 Task: For heading Calibri with Bold.  font size for heading24,  'Change the font style of data to'Bell MT.  and font size to 16,  Change the alignment of both headline & data to Align middle & Align Center.  In the sheet  Attendance Summary
Action: Mouse moved to (69, 191)
Screenshot: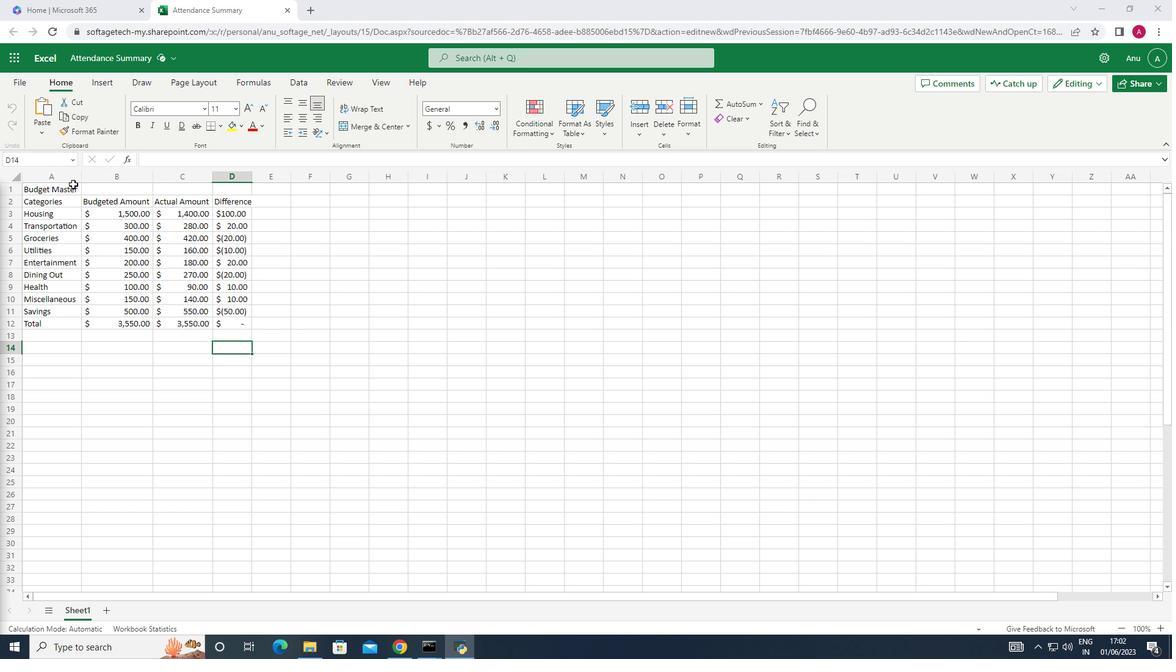 
Action: Mouse pressed left at (69, 191)
Screenshot: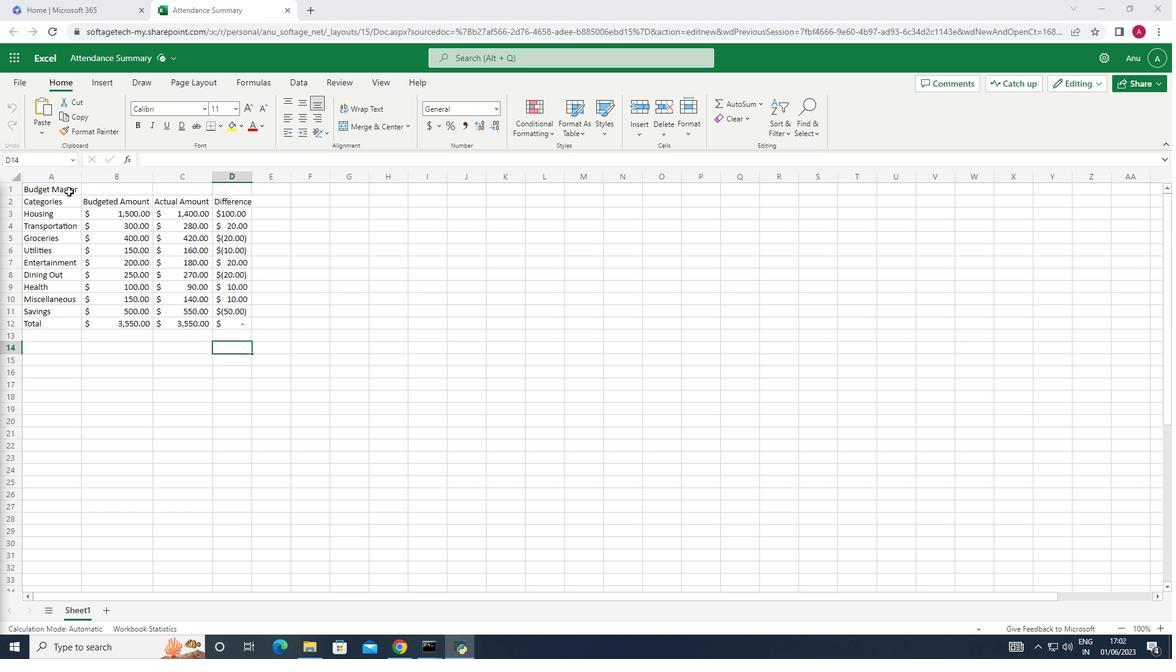 
Action: Mouse moved to (202, 111)
Screenshot: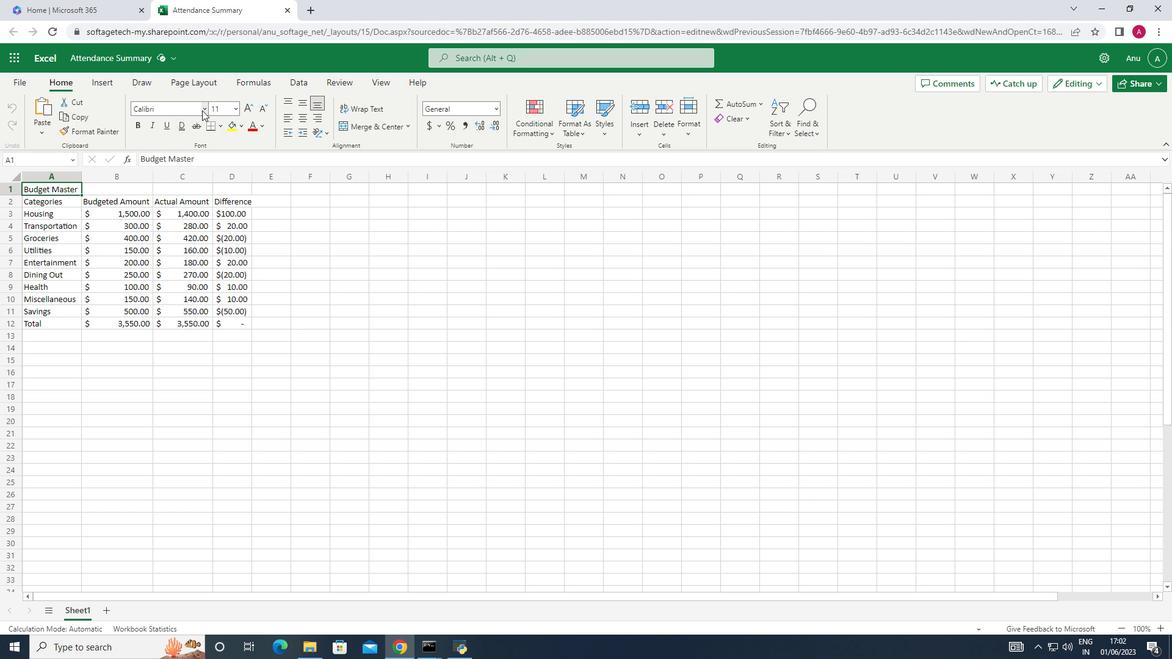 
Action: Mouse pressed left at (202, 111)
Screenshot: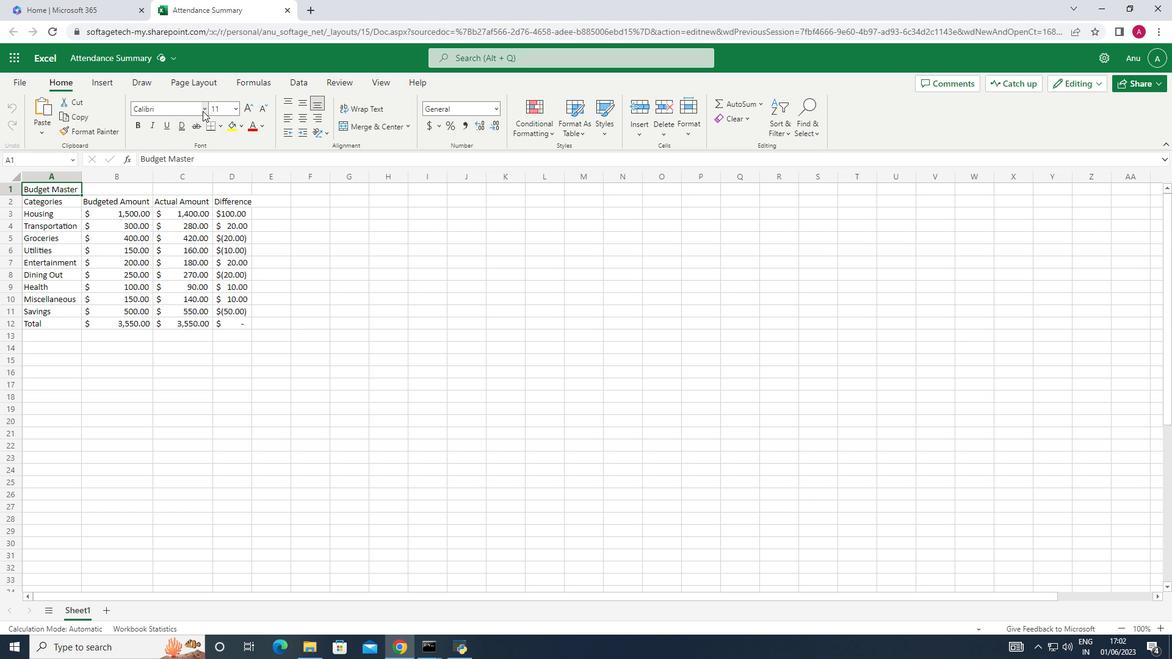 
Action: Mouse moved to (163, 226)
Screenshot: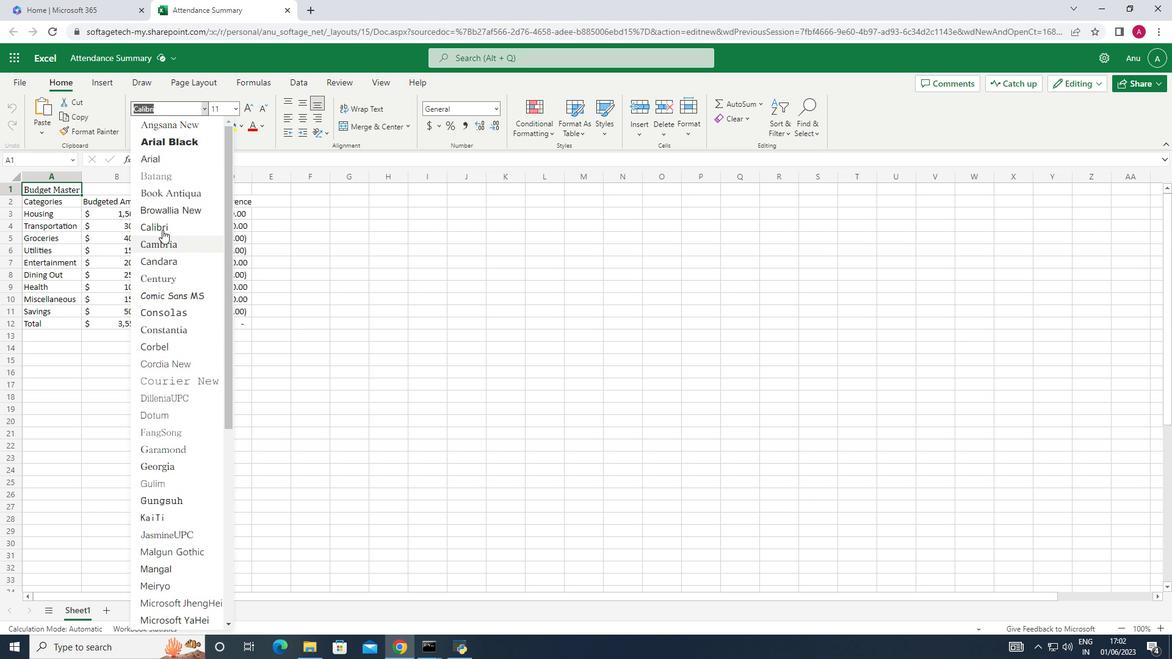 
Action: Mouse pressed left at (163, 226)
Screenshot: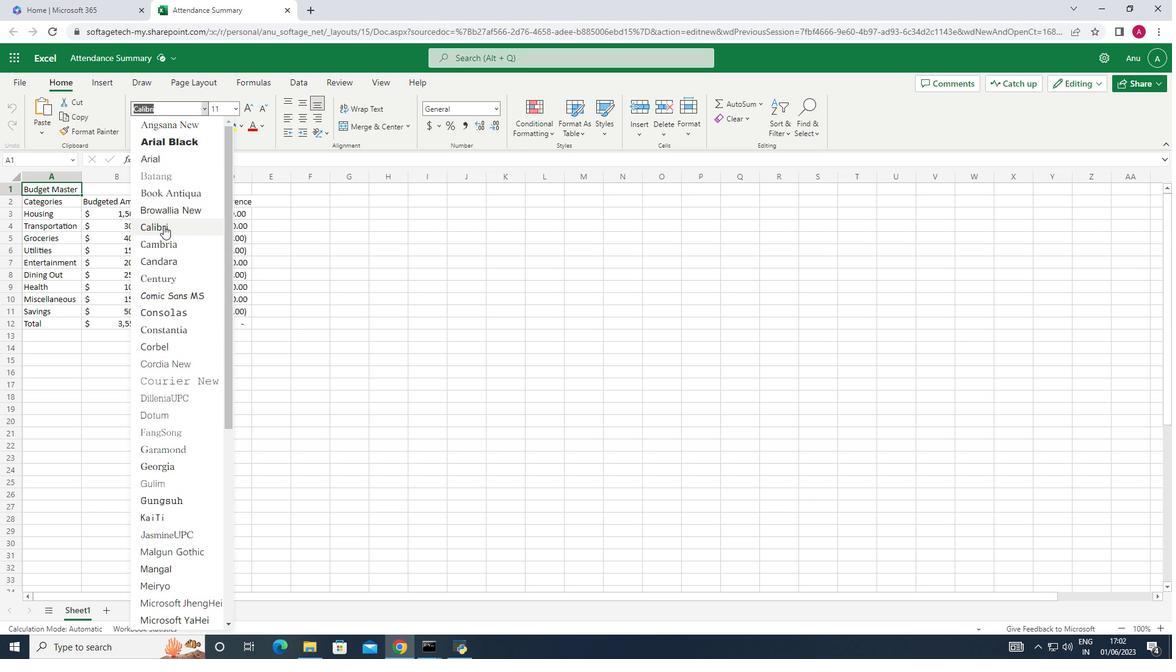 
Action: Mouse moved to (136, 127)
Screenshot: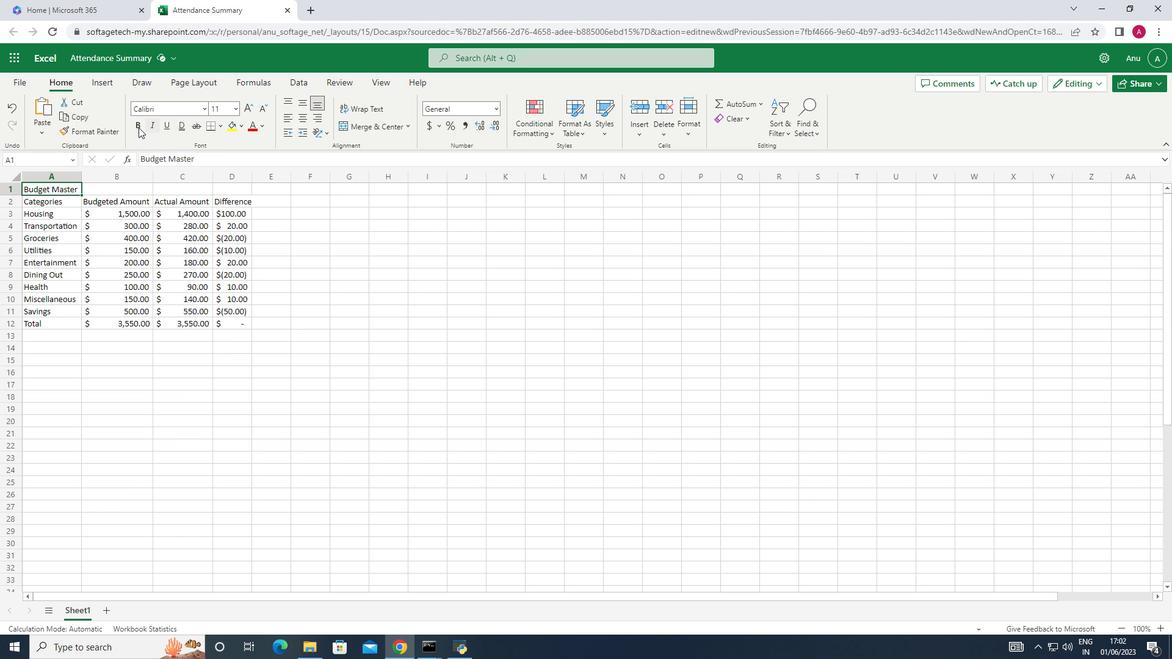 
Action: Mouse pressed left at (136, 127)
Screenshot: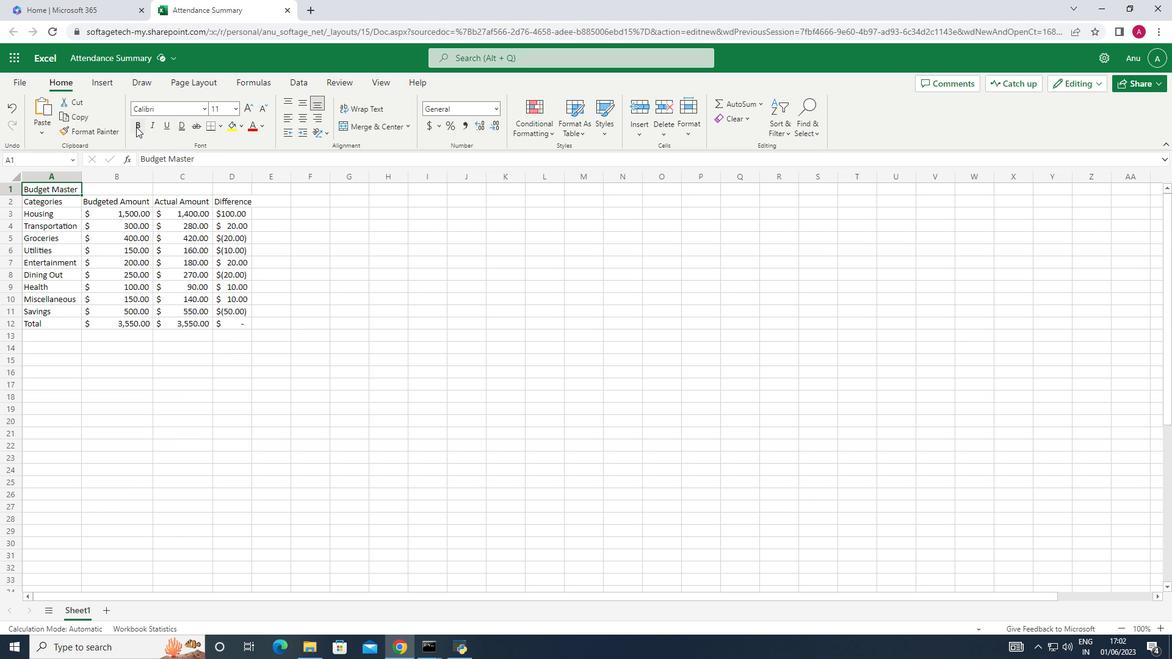 
Action: Mouse moved to (232, 107)
Screenshot: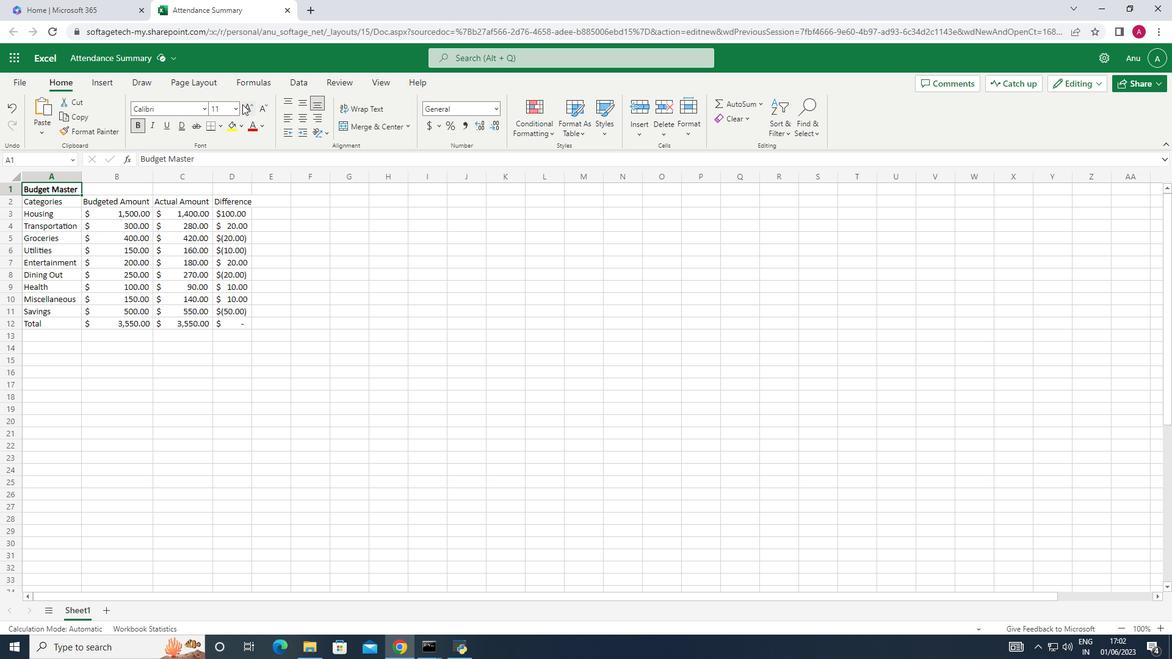 
Action: Mouse pressed left at (232, 107)
Screenshot: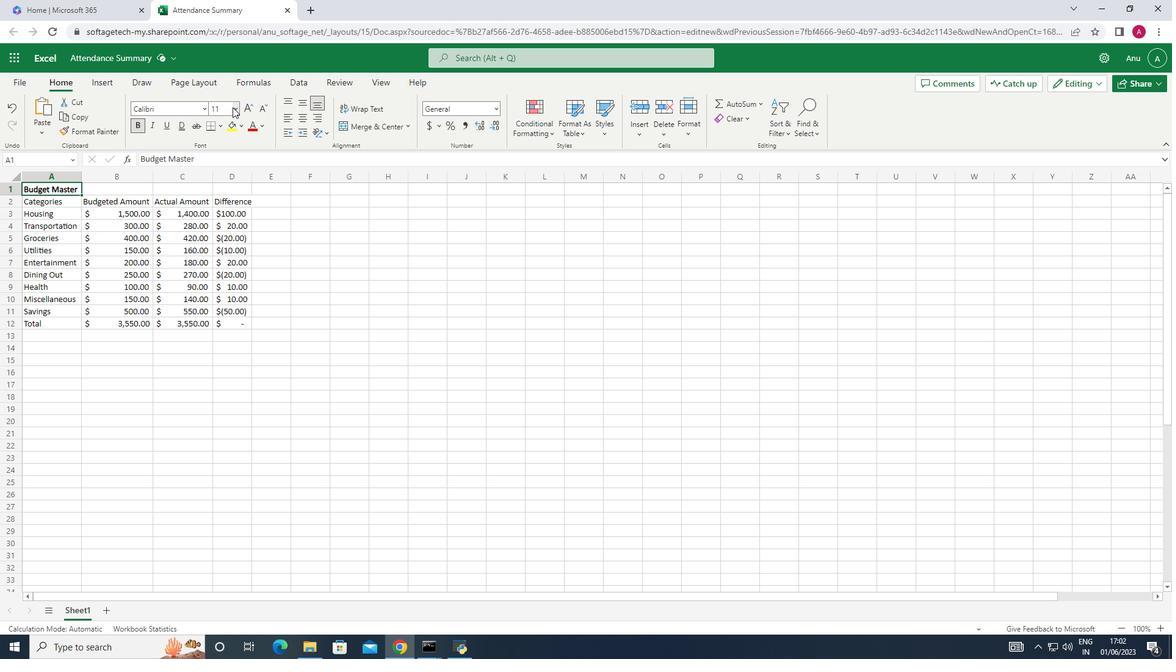 
Action: Mouse moved to (225, 282)
Screenshot: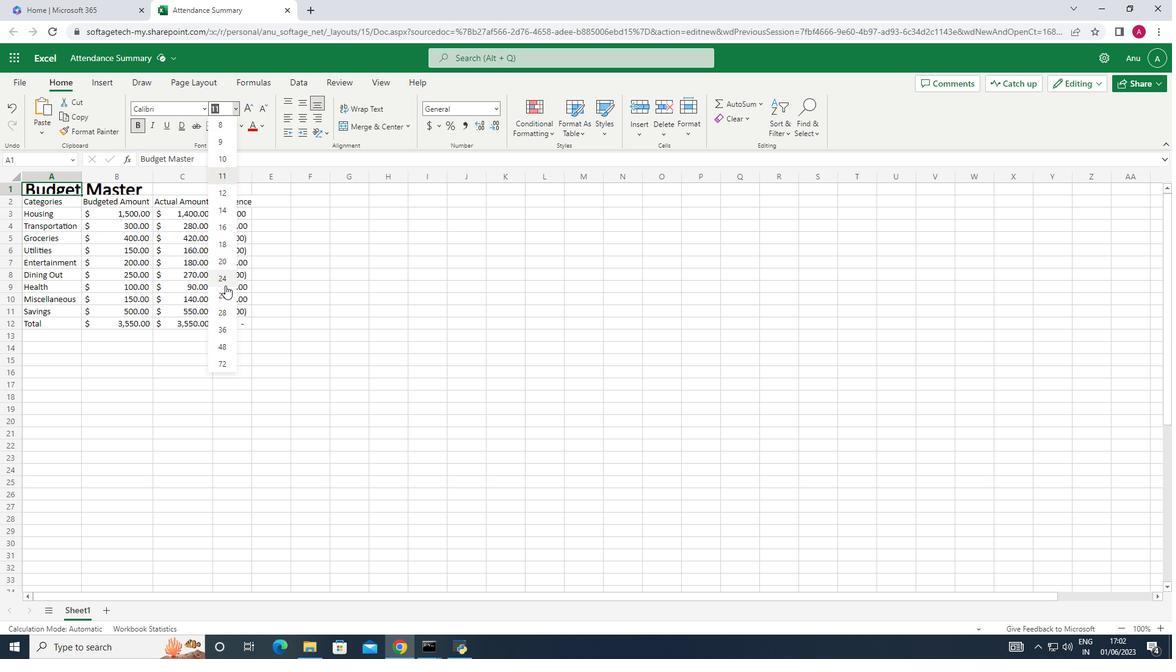 
Action: Mouse pressed left at (225, 282)
Screenshot: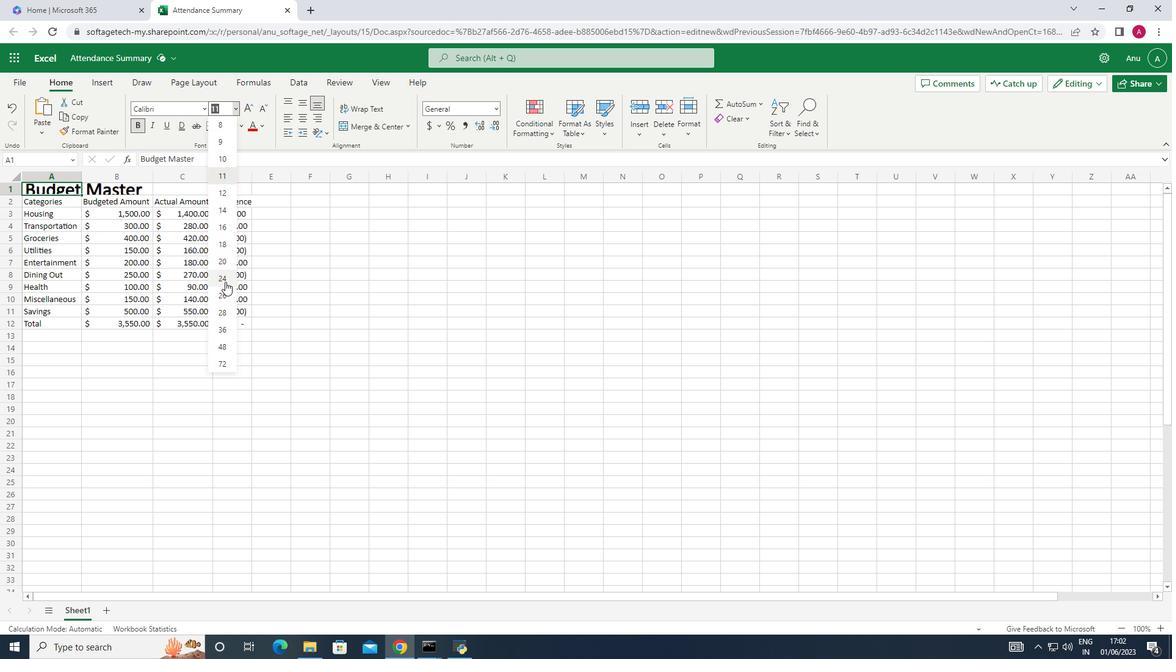 
Action: Mouse moved to (58, 217)
Screenshot: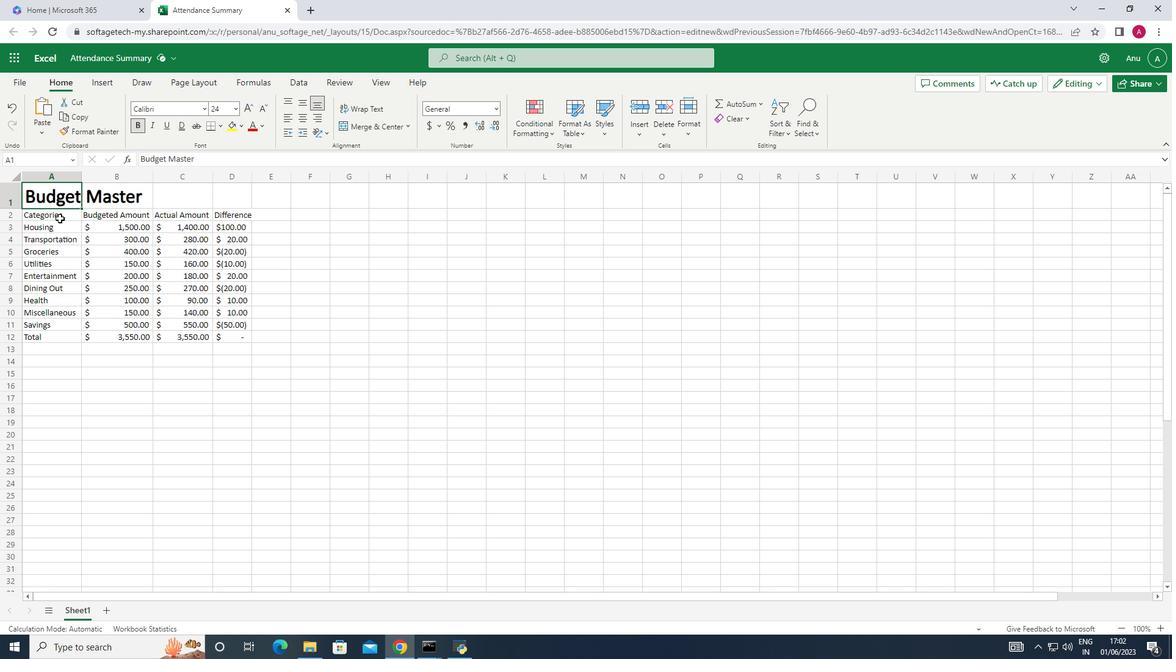 
Action: Mouse pressed left at (58, 217)
Screenshot: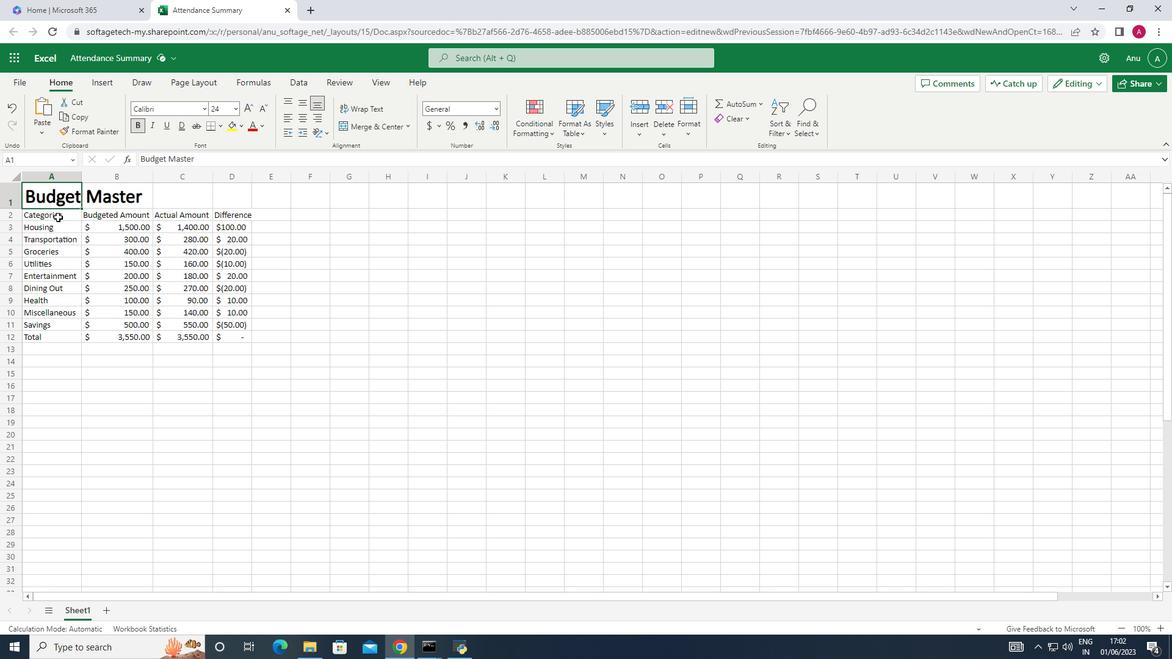 
Action: Mouse moved to (222, 334)
Screenshot: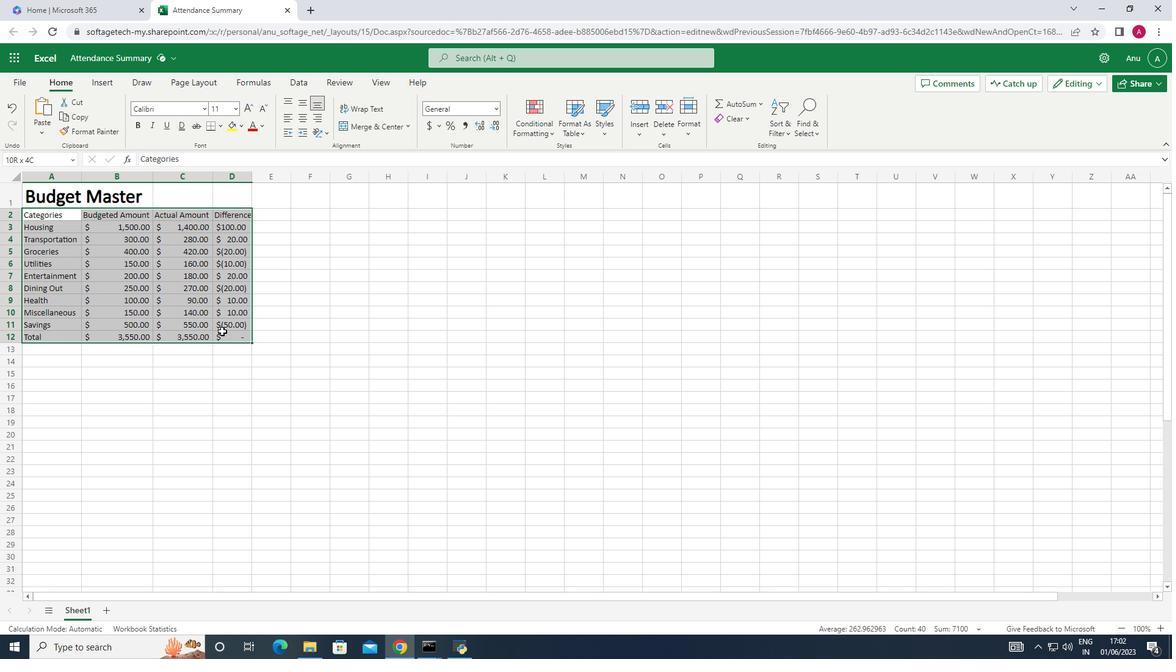 
Action: Key pressed <Key.shift>Be<Key.shift>Z<Key.backspace><Key.backspace><Key.backspace>ctrl+Zctrl+Zctrl+Z
Screenshot: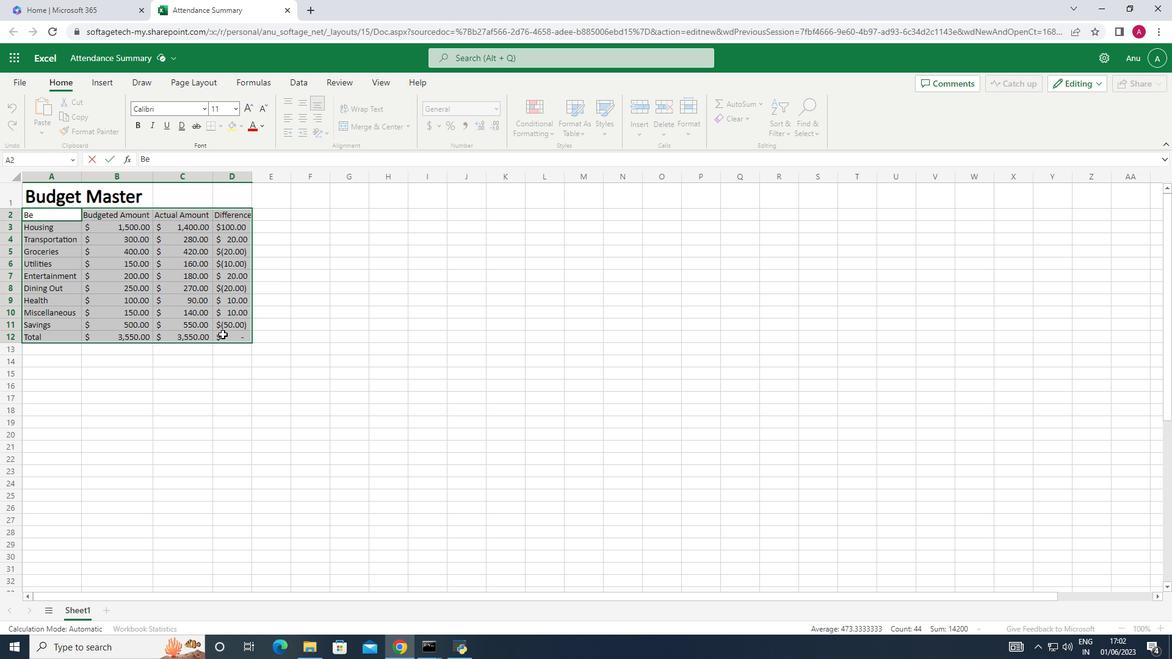 
Action: Mouse moved to (307, 312)
Screenshot: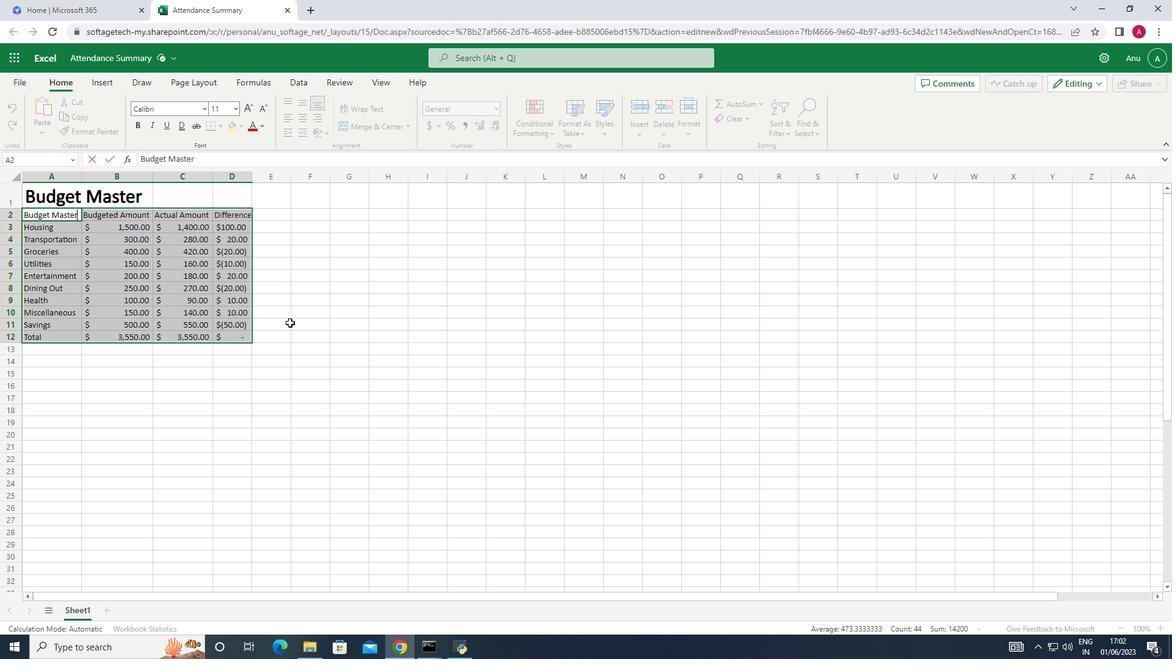 
Action: Mouse pressed left at (307, 312)
Screenshot: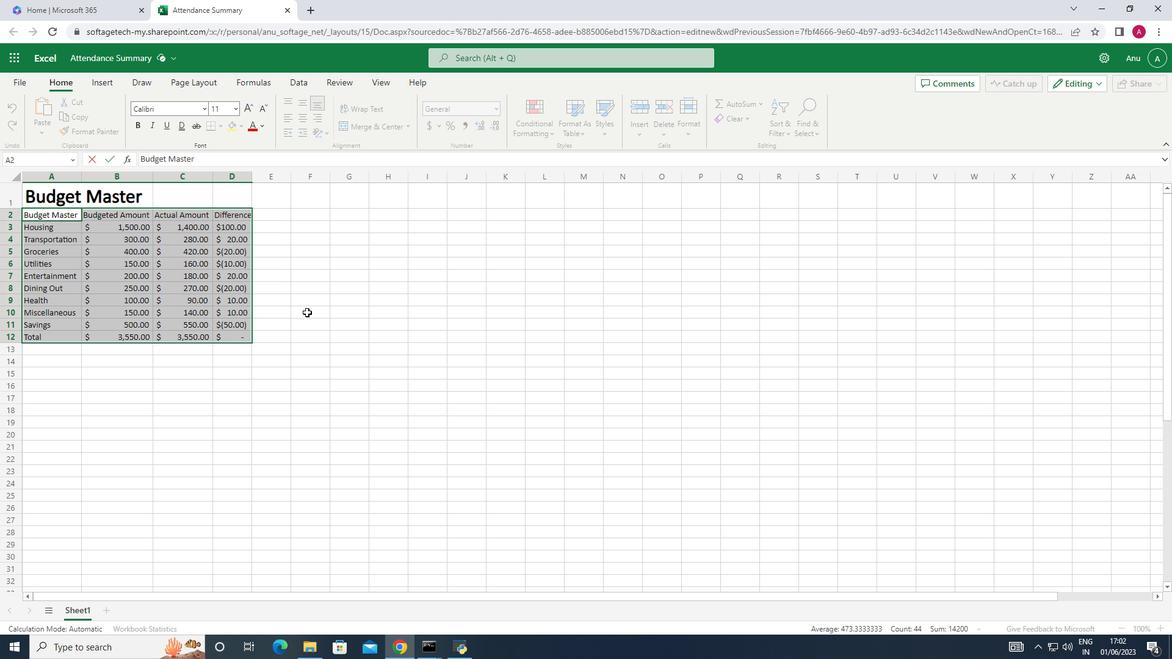 
Action: Mouse moved to (39, 217)
Screenshot: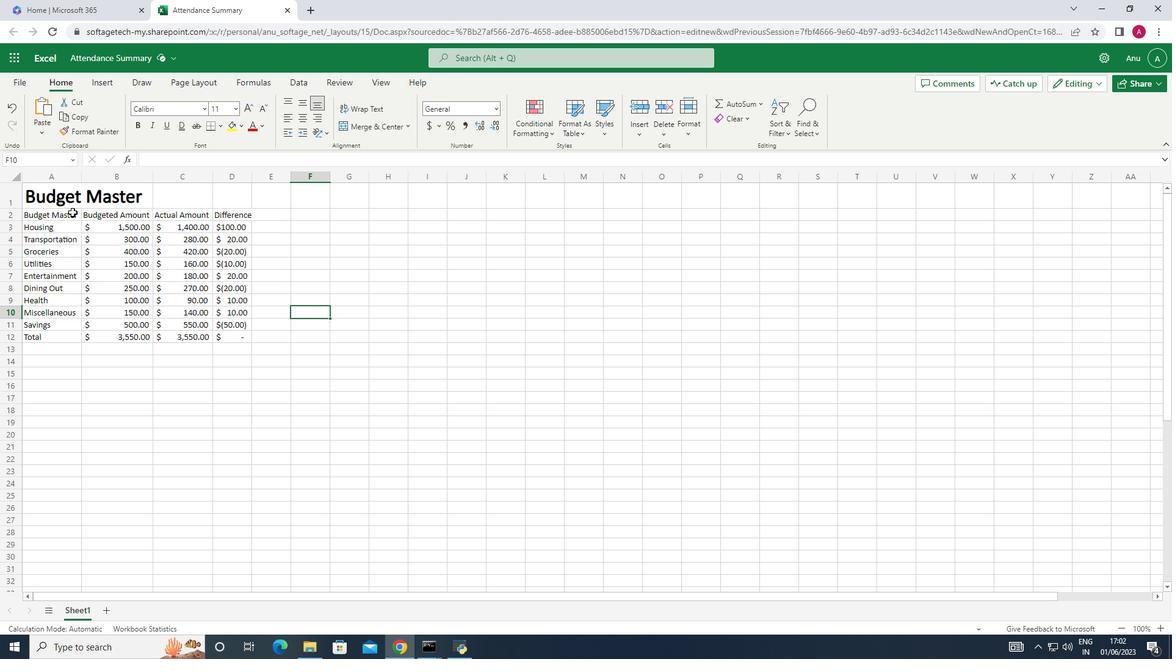 
Action: Mouse pressed left at (39, 217)
Screenshot: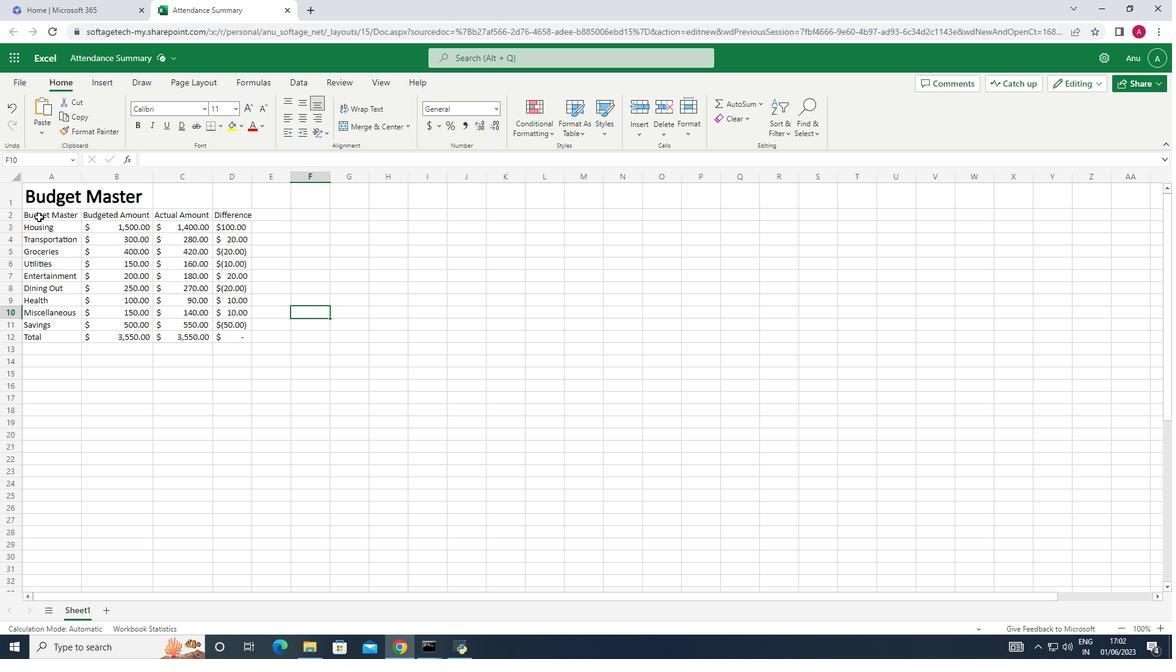 
Action: Mouse moved to (204, 110)
Screenshot: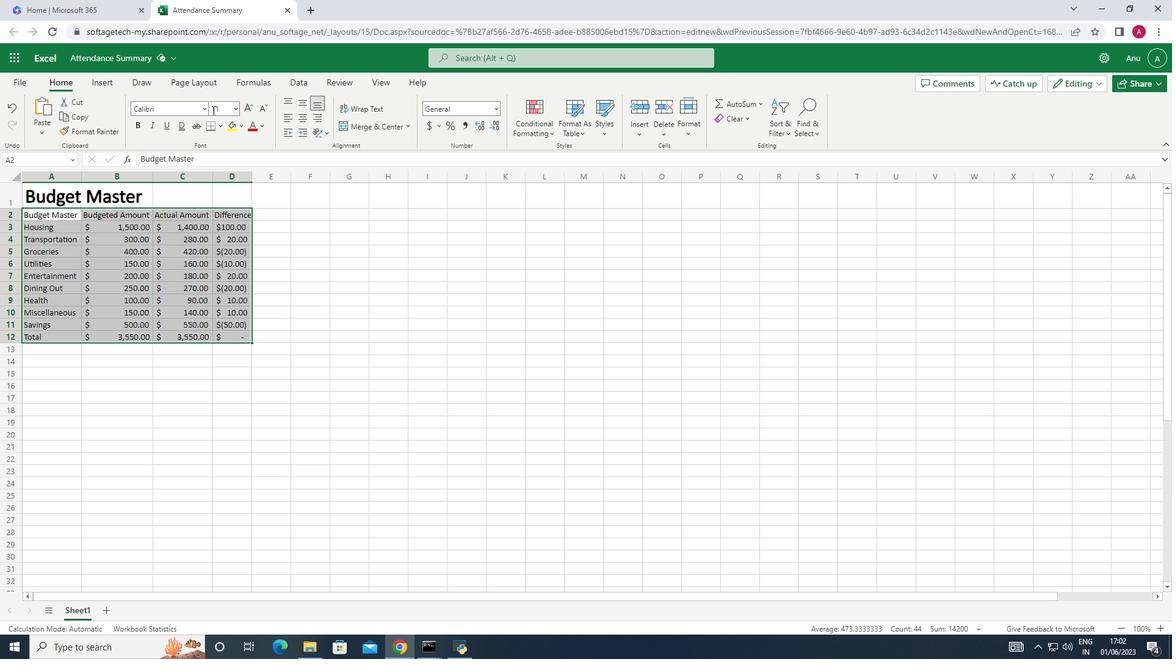 
Action: Mouse pressed left at (204, 110)
Screenshot: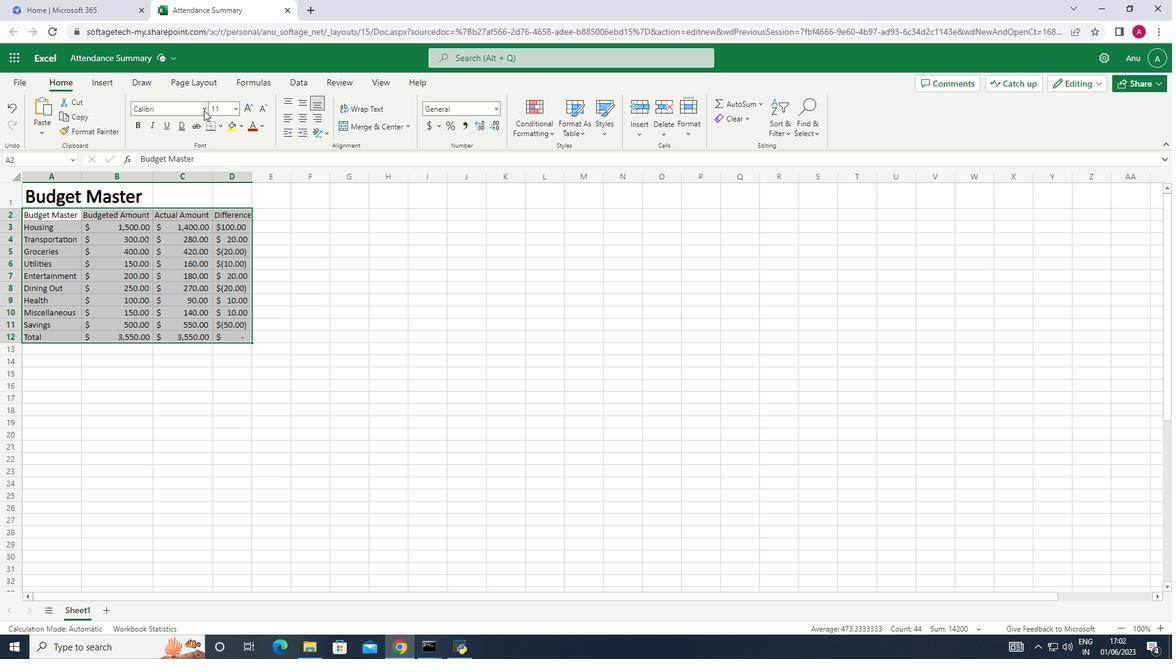 
Action: Mouse moved to (194, 105)
Screenshot: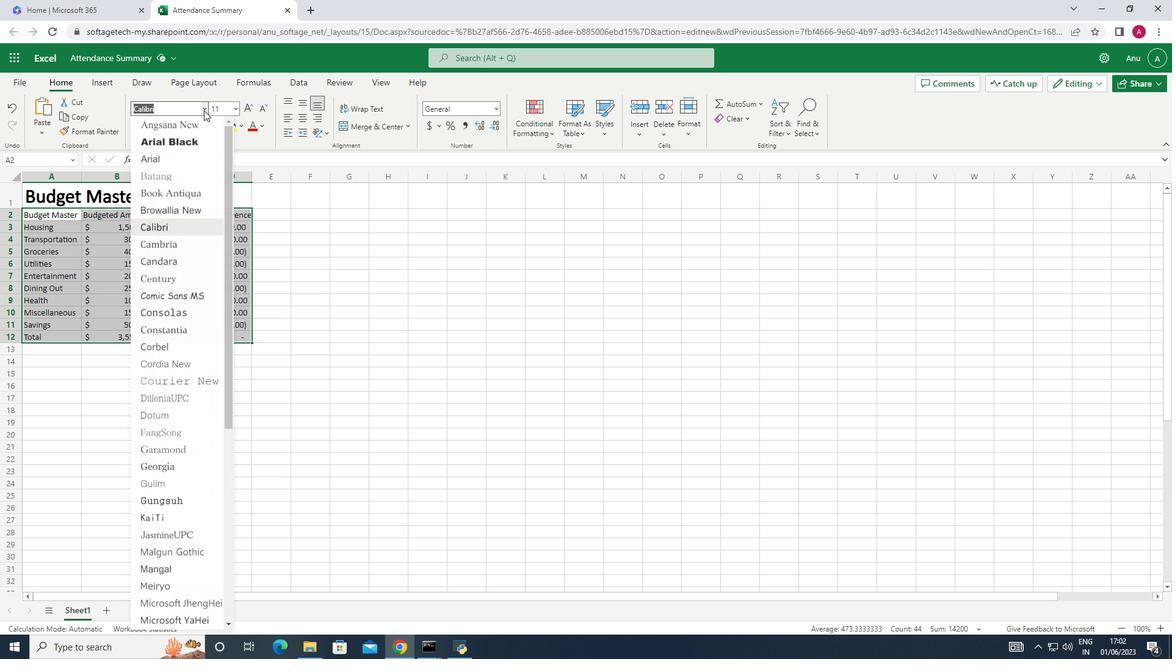 
Action: Key pressed <Key.shift>Bell<Key.space><Key.shift>MT<Key.enter>
Screenshot: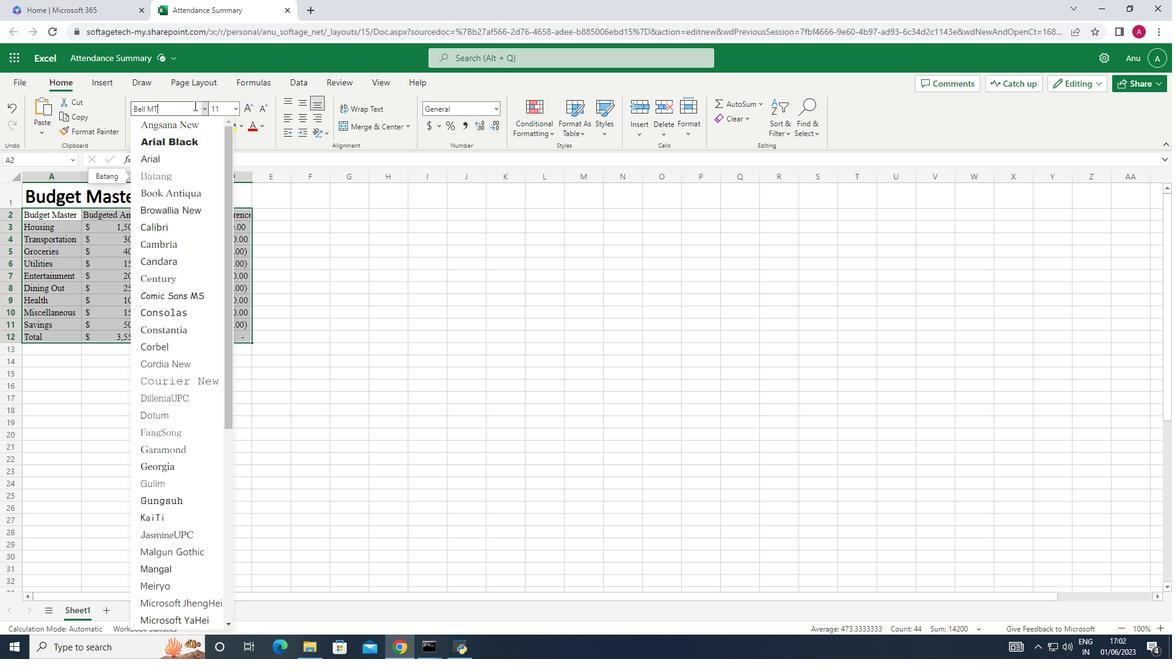 
Action: Mouse moved to (238, 109)
Screenshot: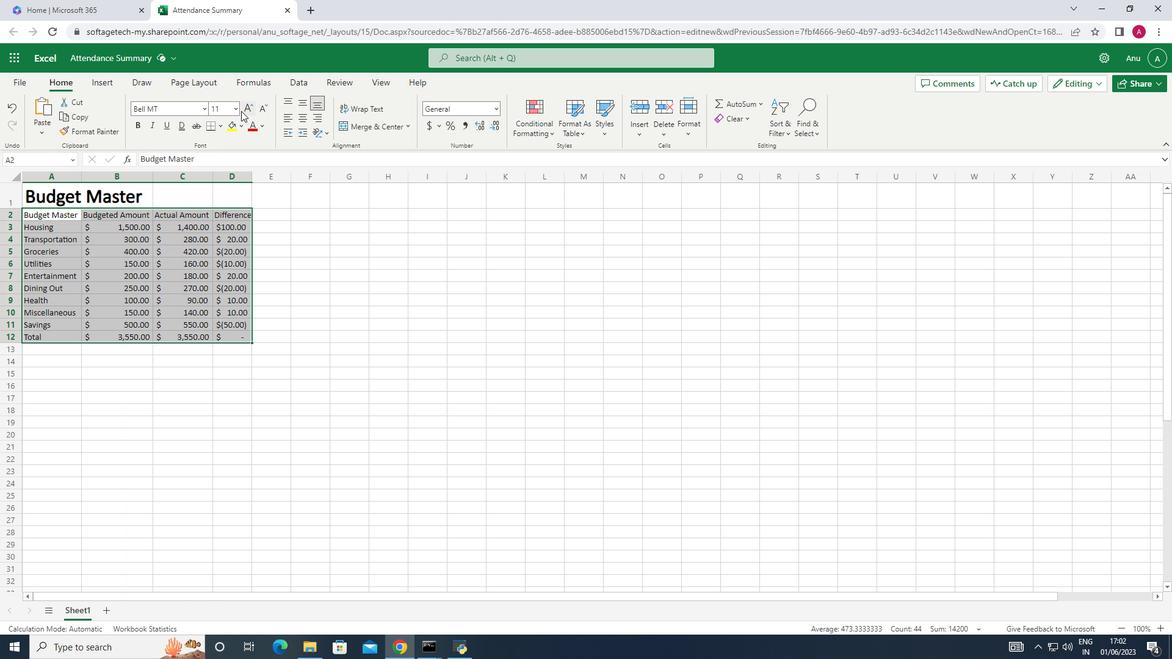 
Action: Mouse pressed left at (238, 109)
Screenshot: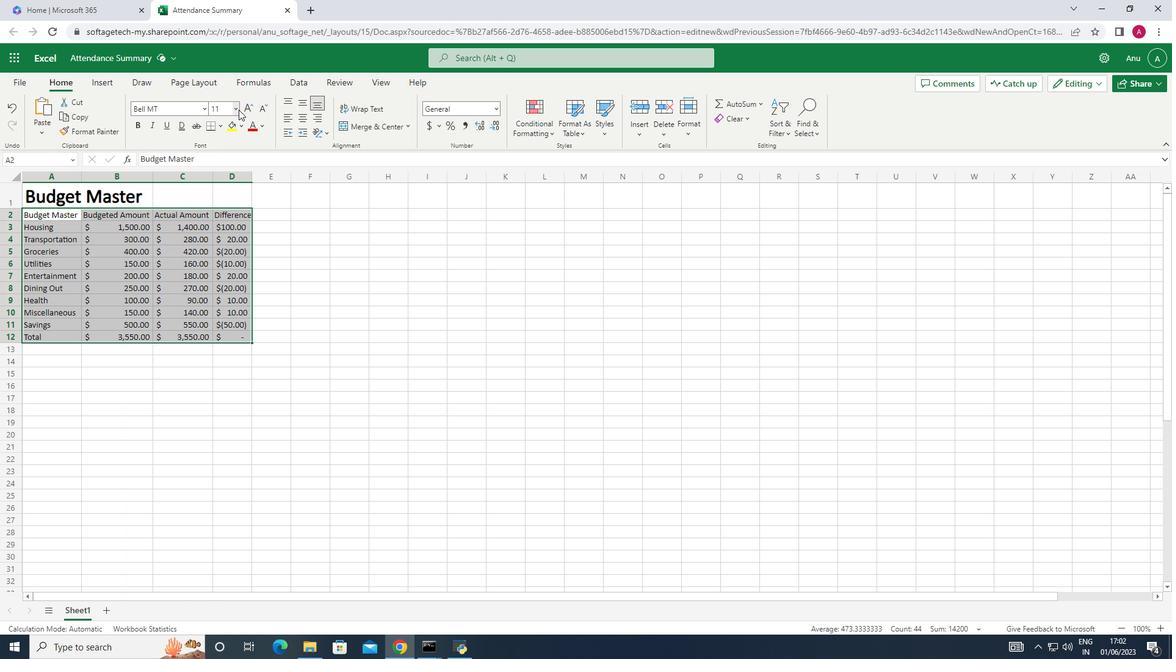 
Action: Mouse moved to (231, 228)
Screenshot: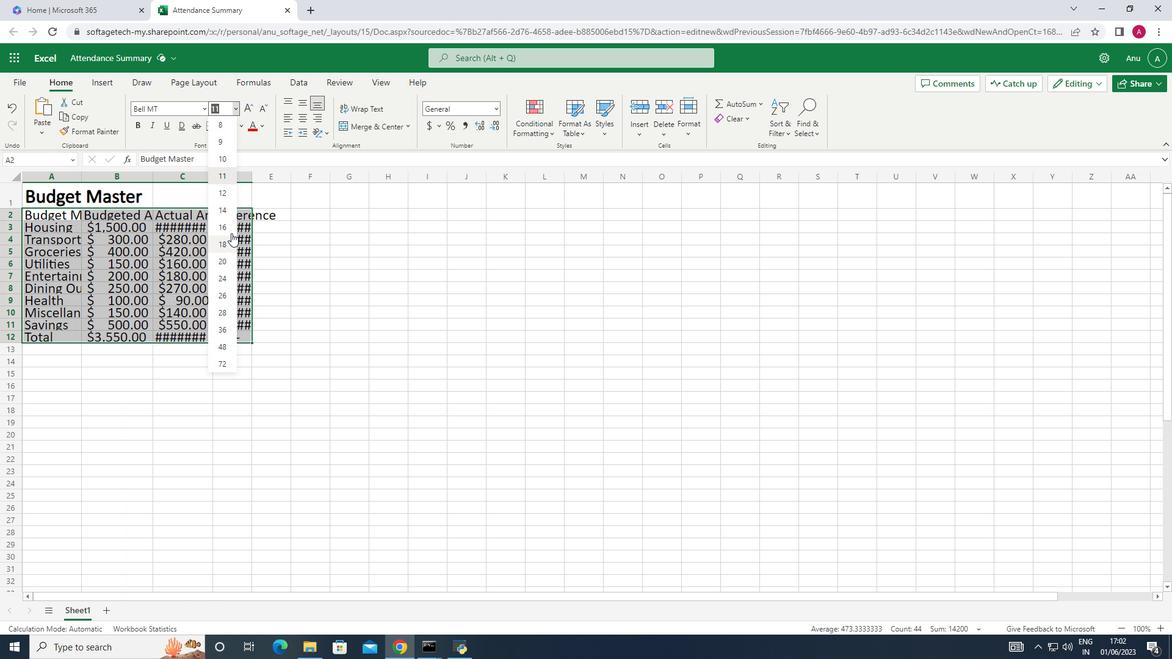 
Action: Mouse pressed left at (231, 228)
Screenshot: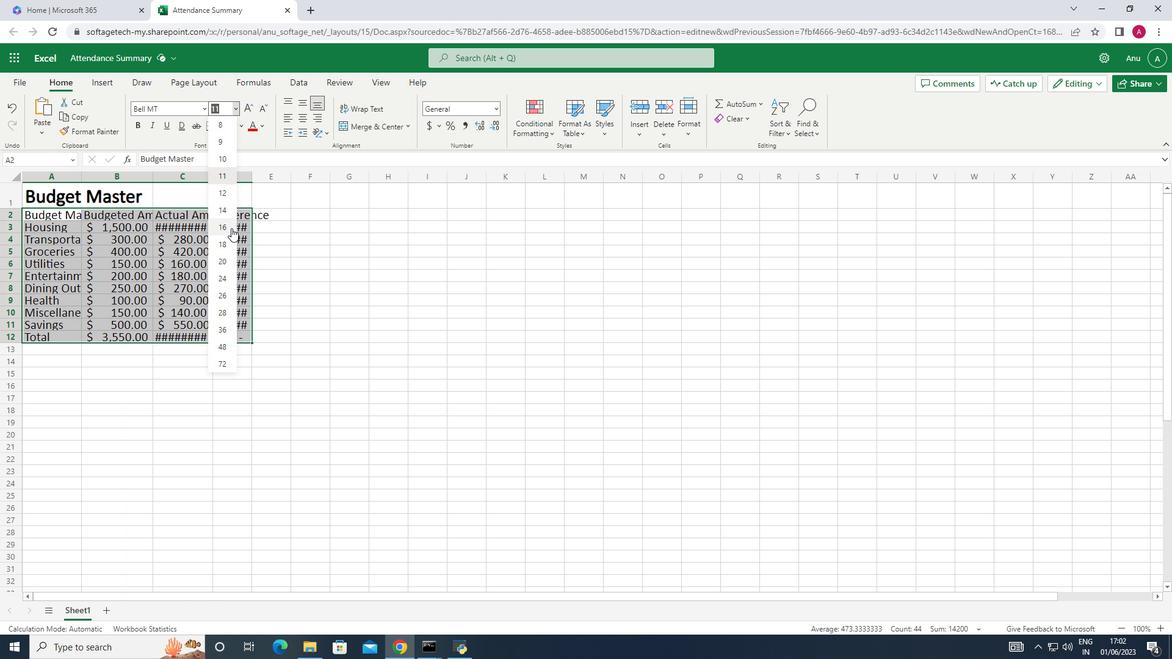 
Action: Mouse moved to (301, 115)
Screenshot: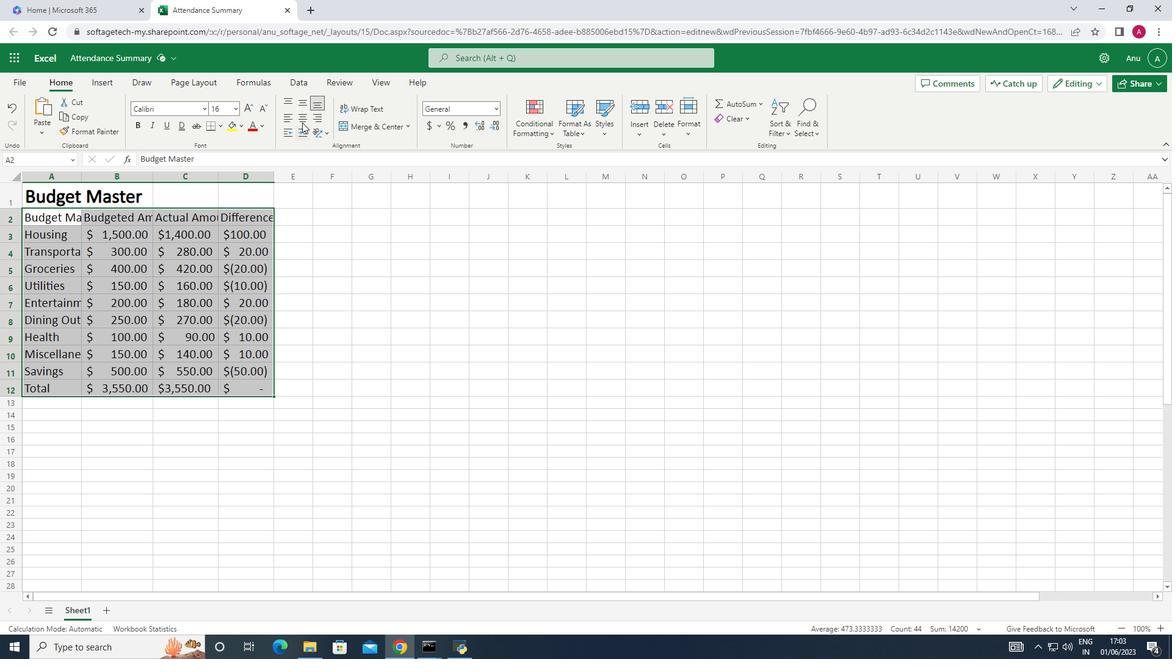 
Action: Mouse pressed left at (301, 115)
Screenshot: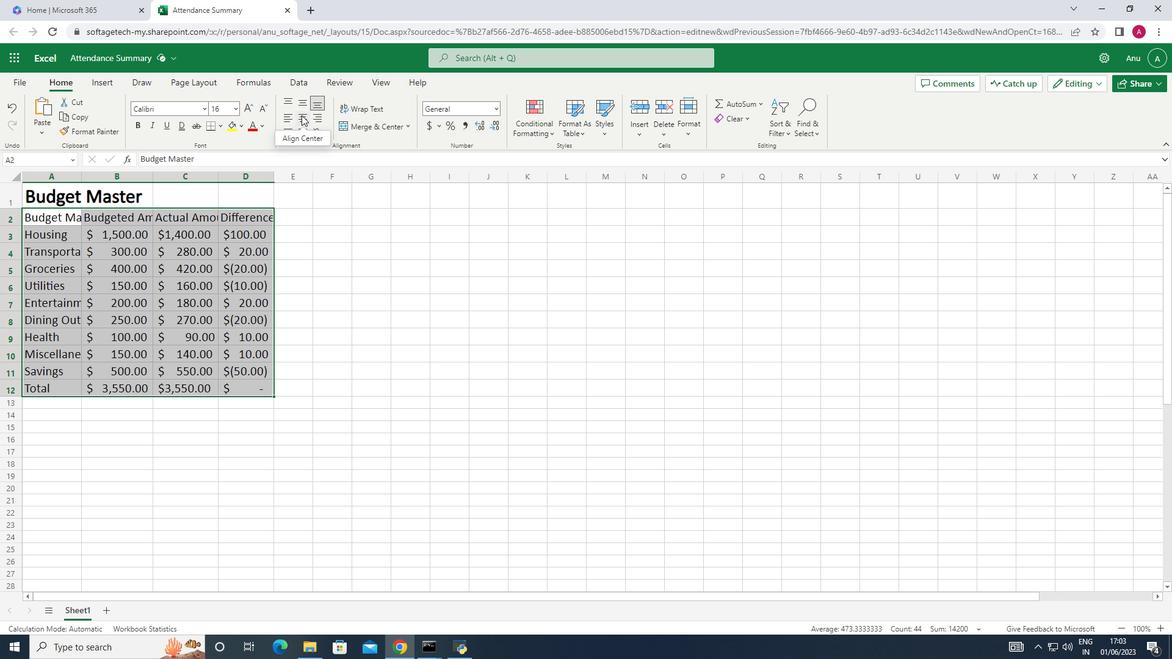 
Action: Mouse moved to (301, 106)
Screenshot: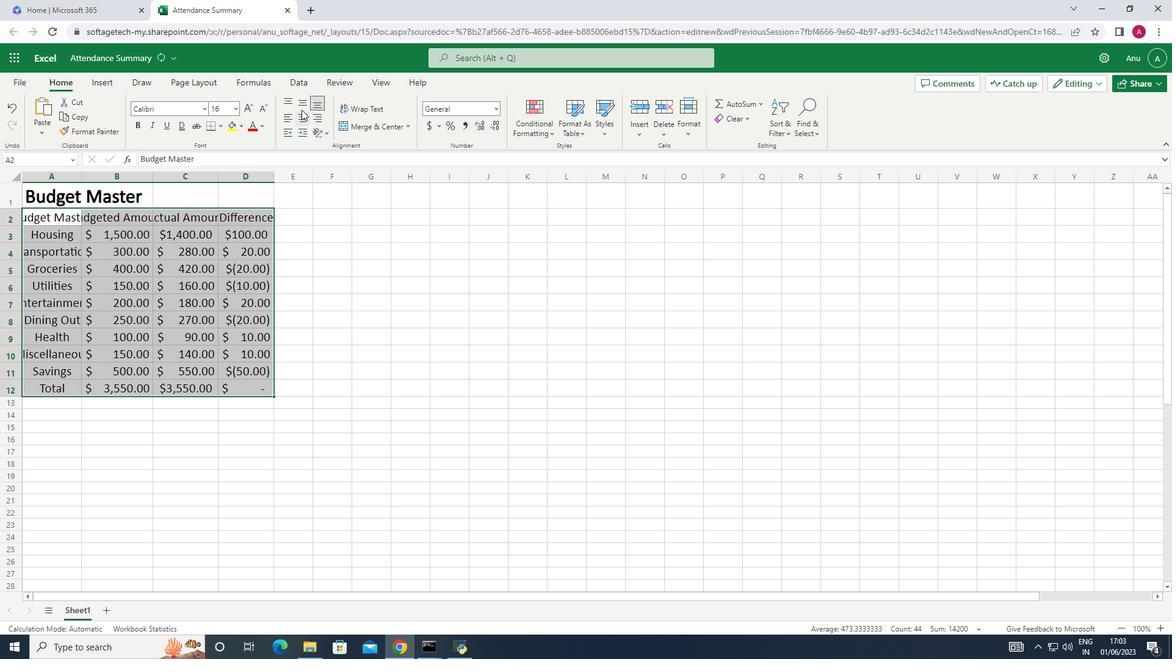 
Action: Mouse pressed left at (301, 106)
Screenshot: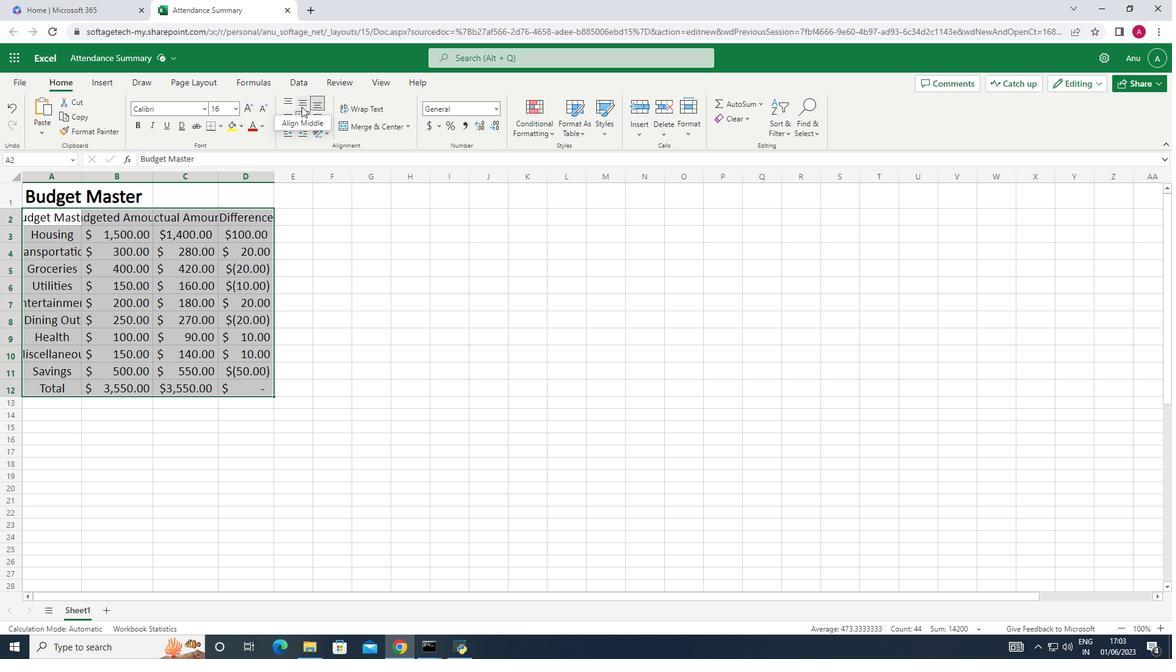 
Action: Mouse moved to (303, 102)
Screenshot: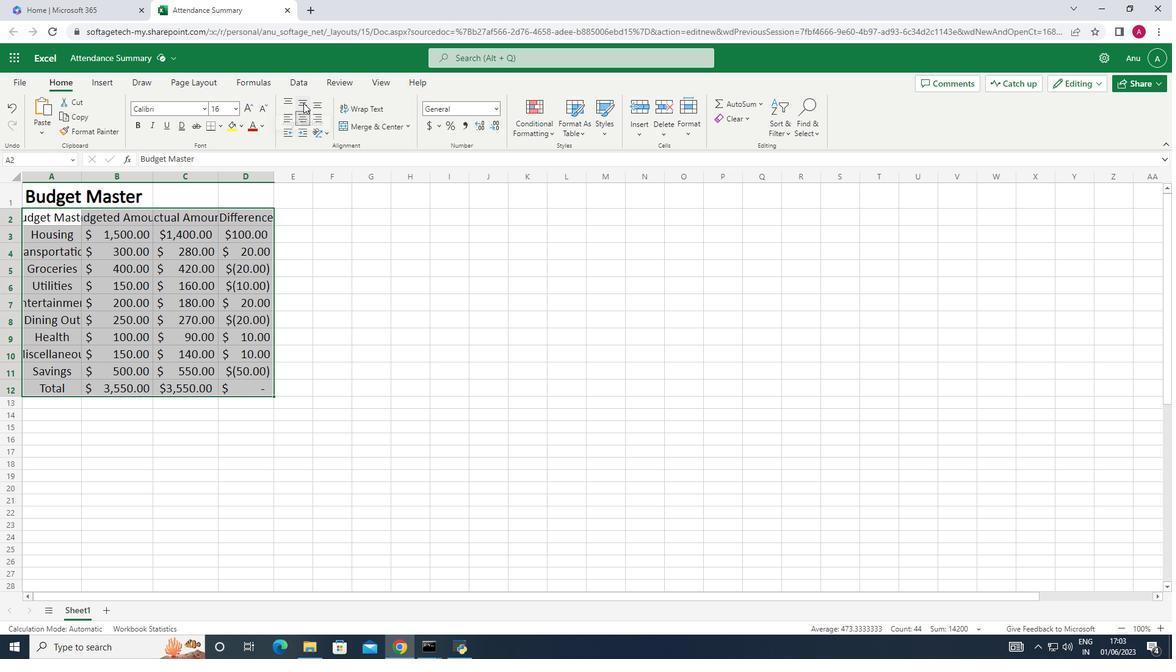 
Action: Mouse pressed left at (303, 102)
Screenshot: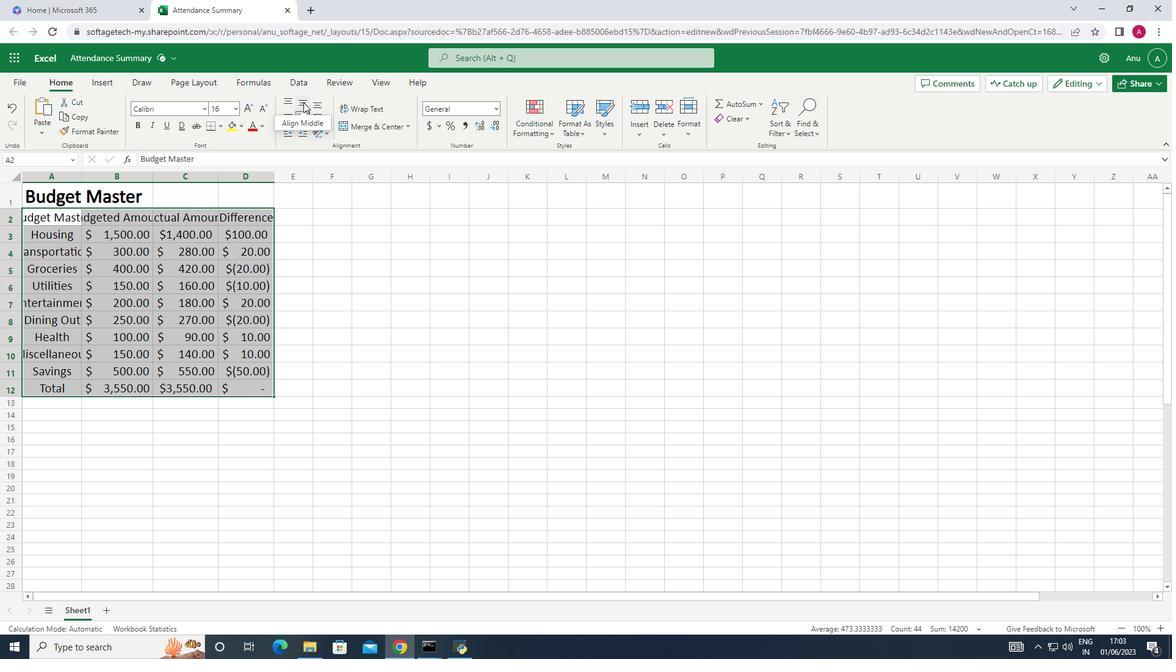 
Action: Mouse moved to (38, 217)
Screenshot: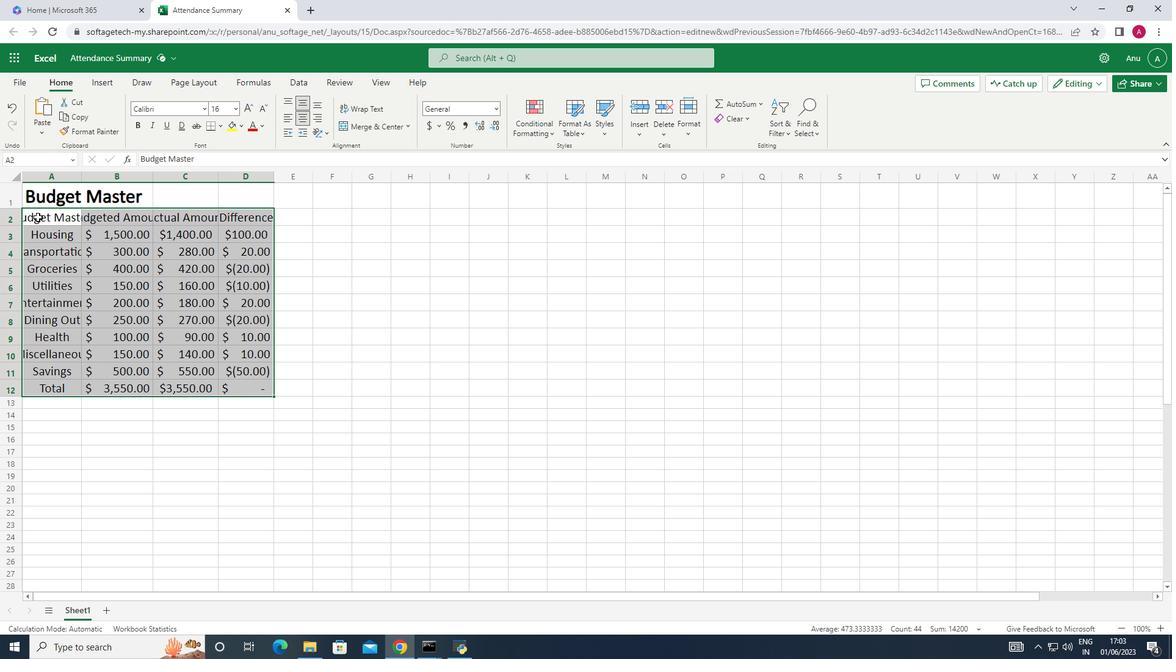 
Action: Mouse pressed left at (38, 217)
Screenshot: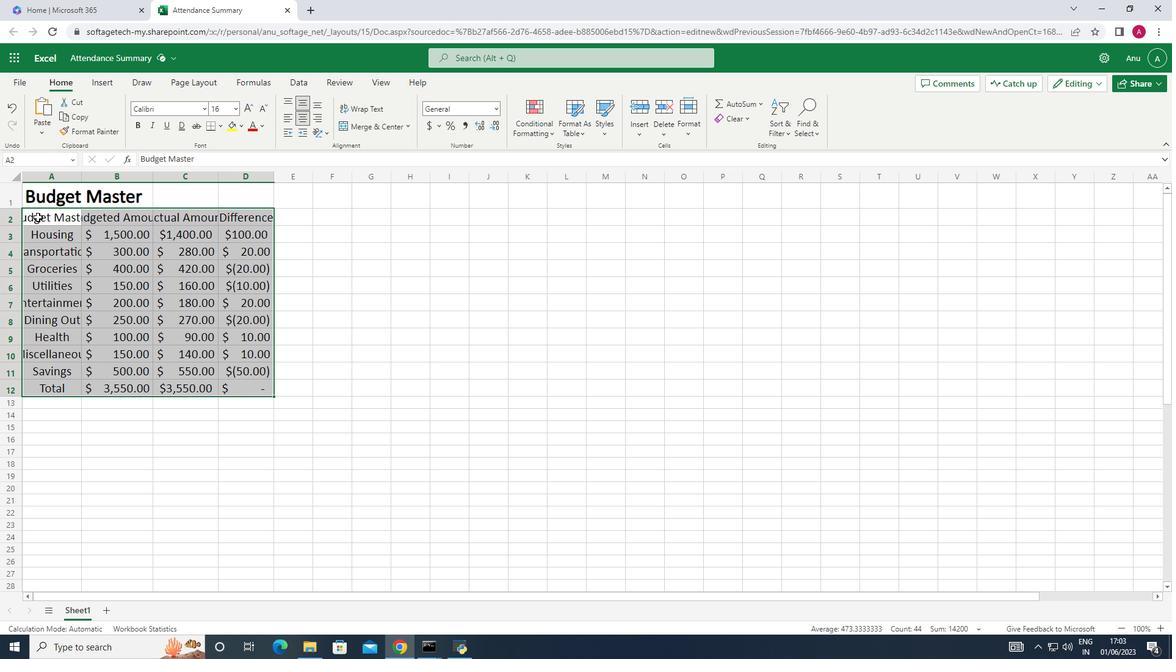 
Action: Mouse moved to (299, 116)
Screenshot: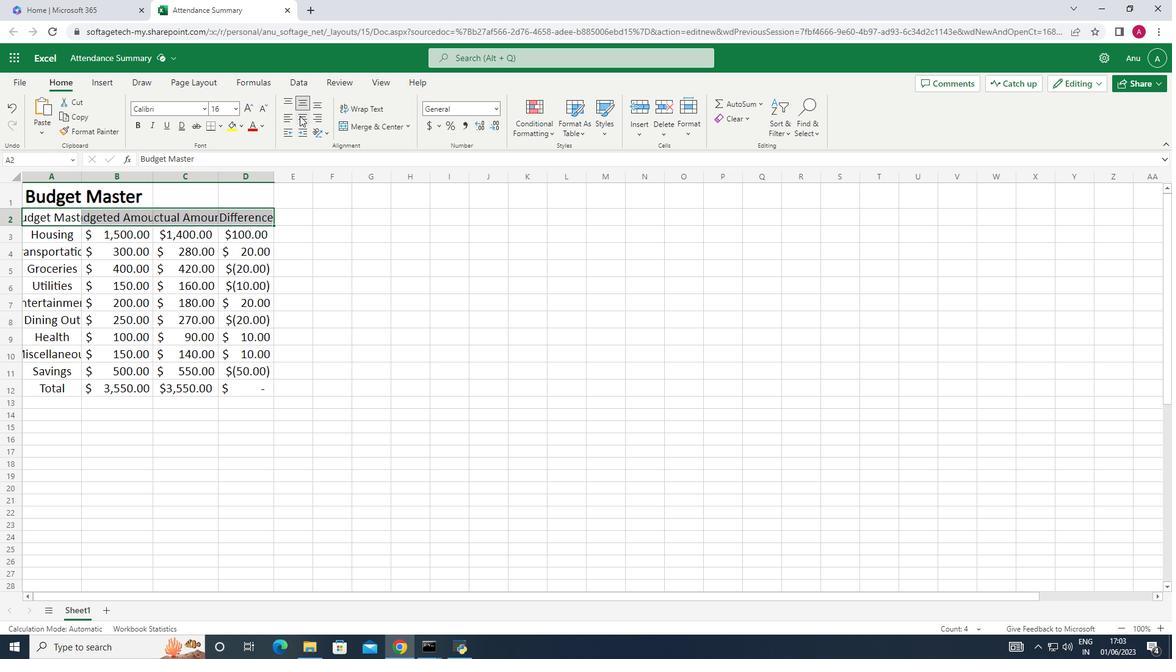 
Action: Mouse pressed left at (299, 116)
Screenshot: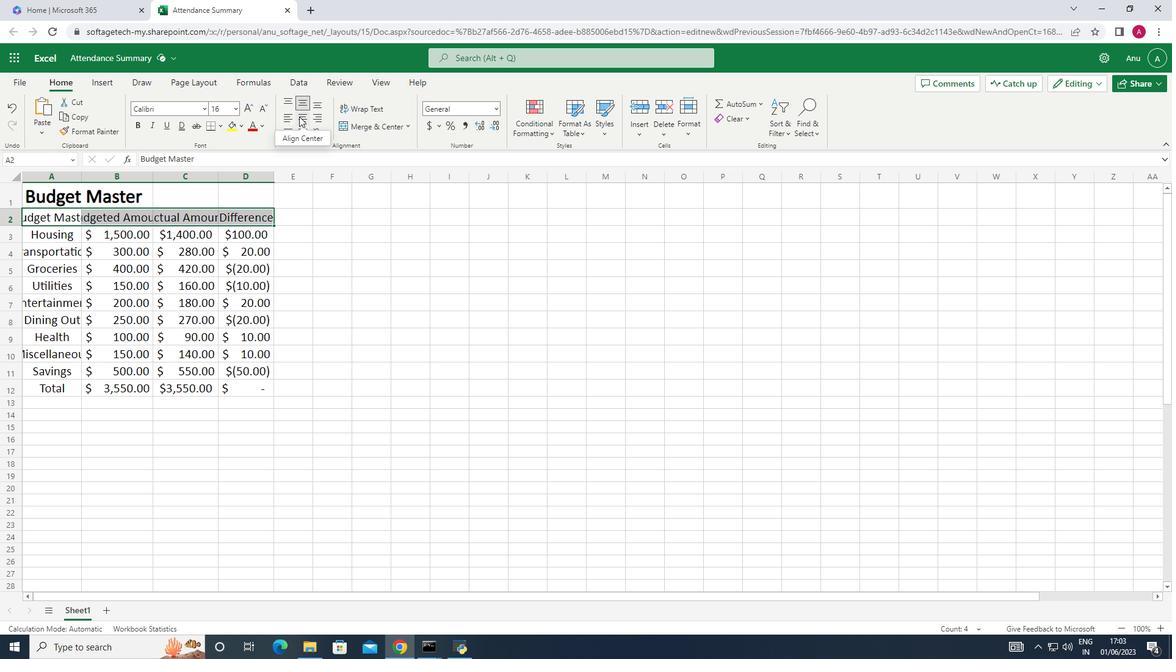 
Action: Mouse moved to (368, 271)
Screenshot: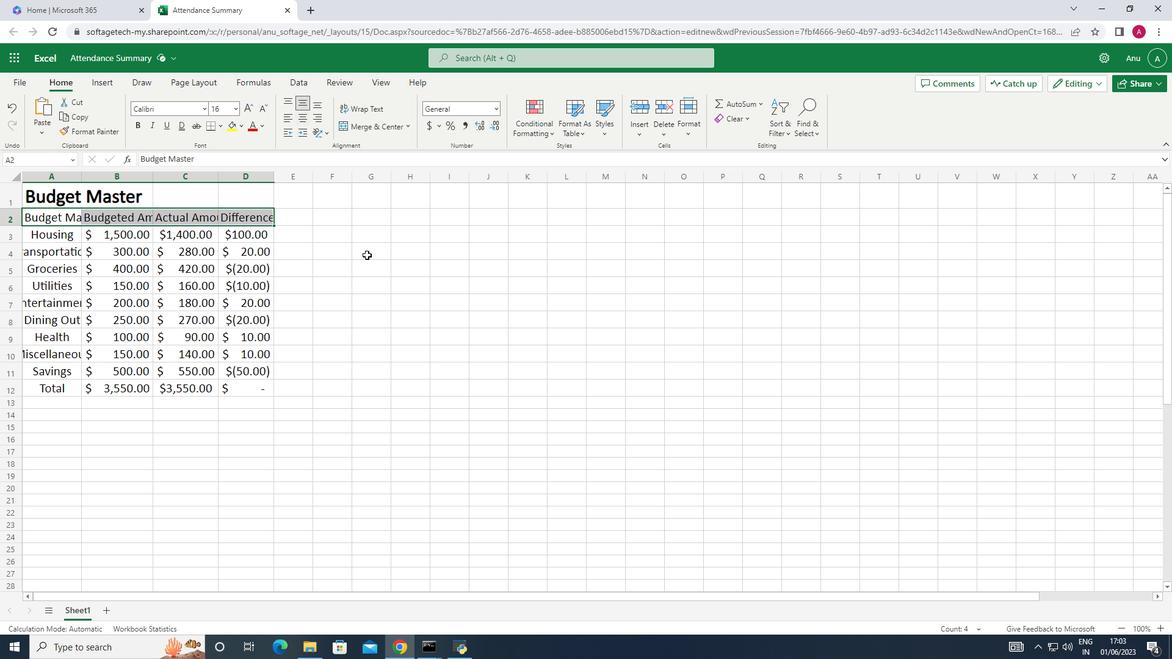 
Action: Mouse pressed left at (368, 271)
Screenshot: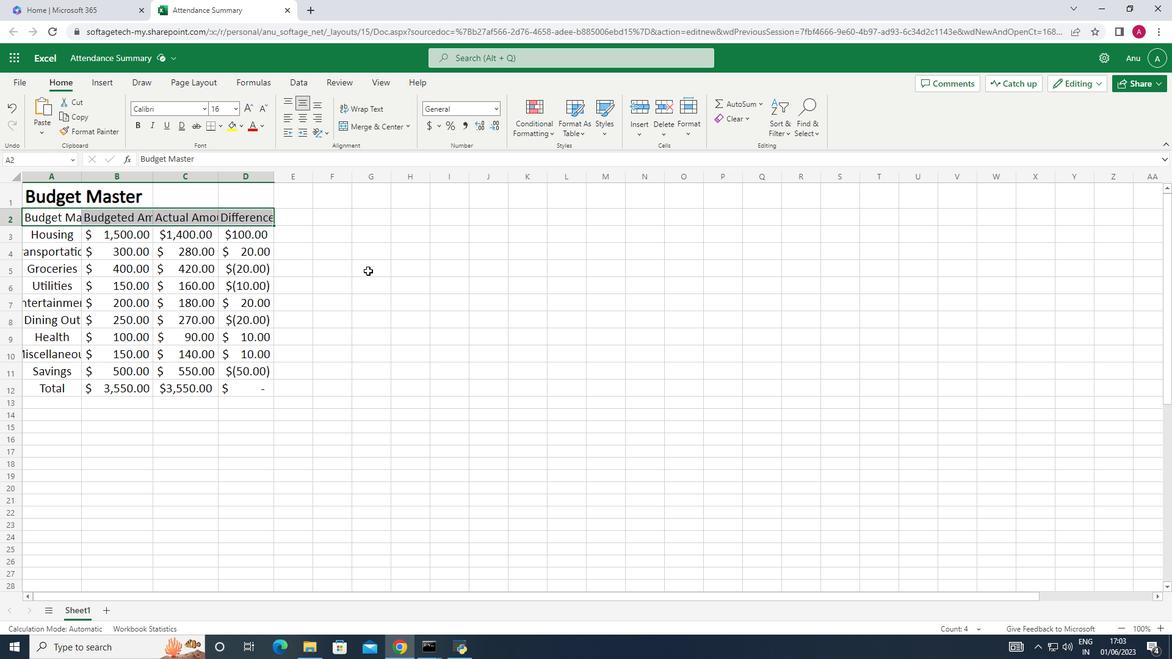 
Action: Mouse moved to (274, 172)
Screenshot: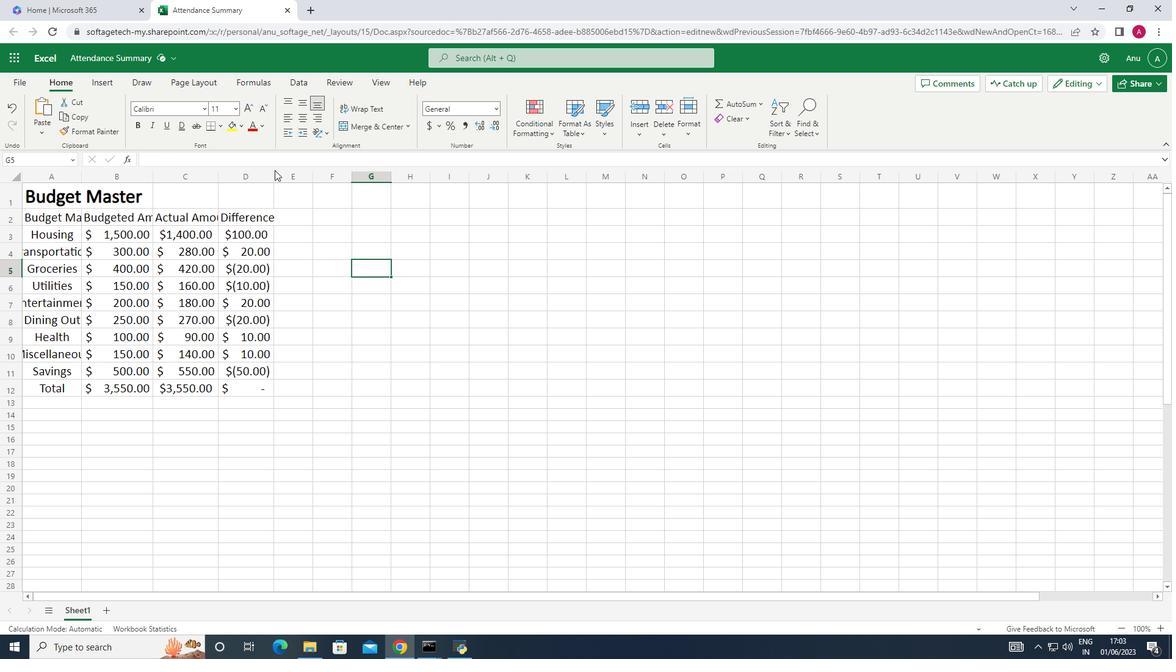 
Action: Mouse pressed left at (274, 172)
Screenshot: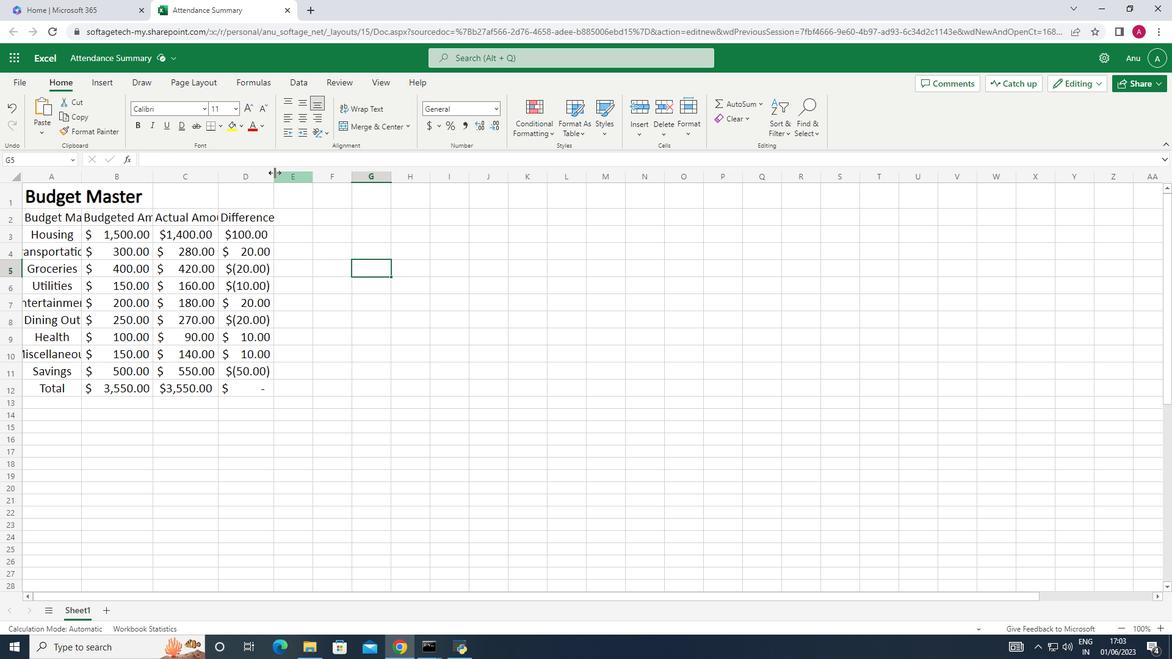 
Action: Mouse pressed left at (274, 172)
Screenshot: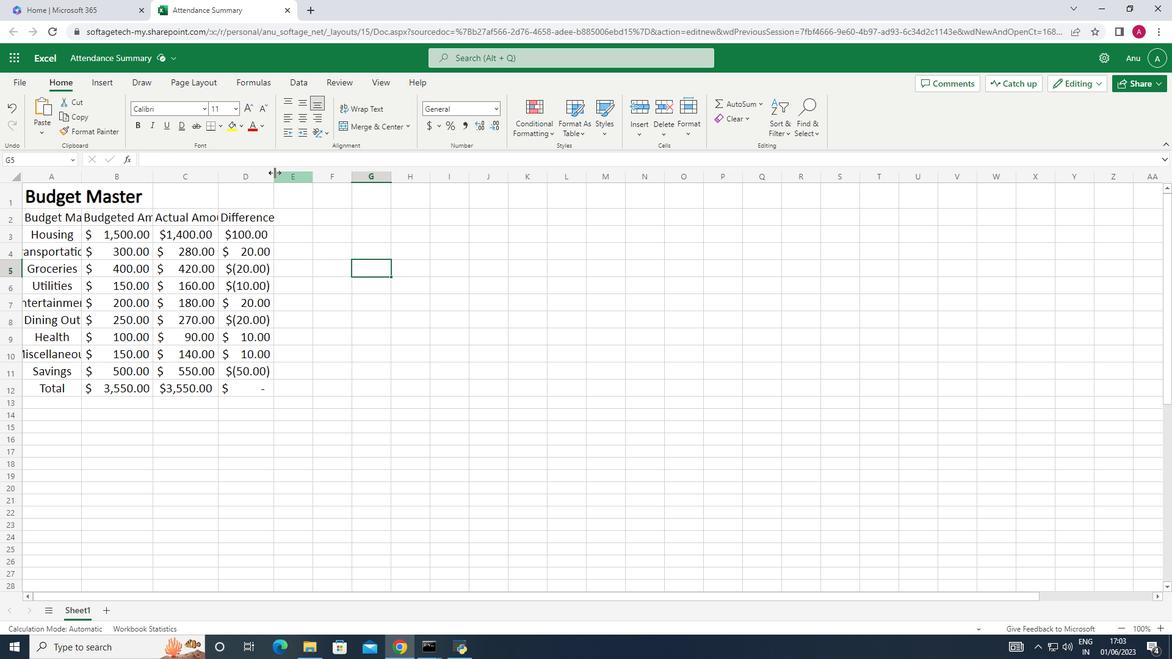 
Action: Mouse moved to (217, 172)
Screenshot: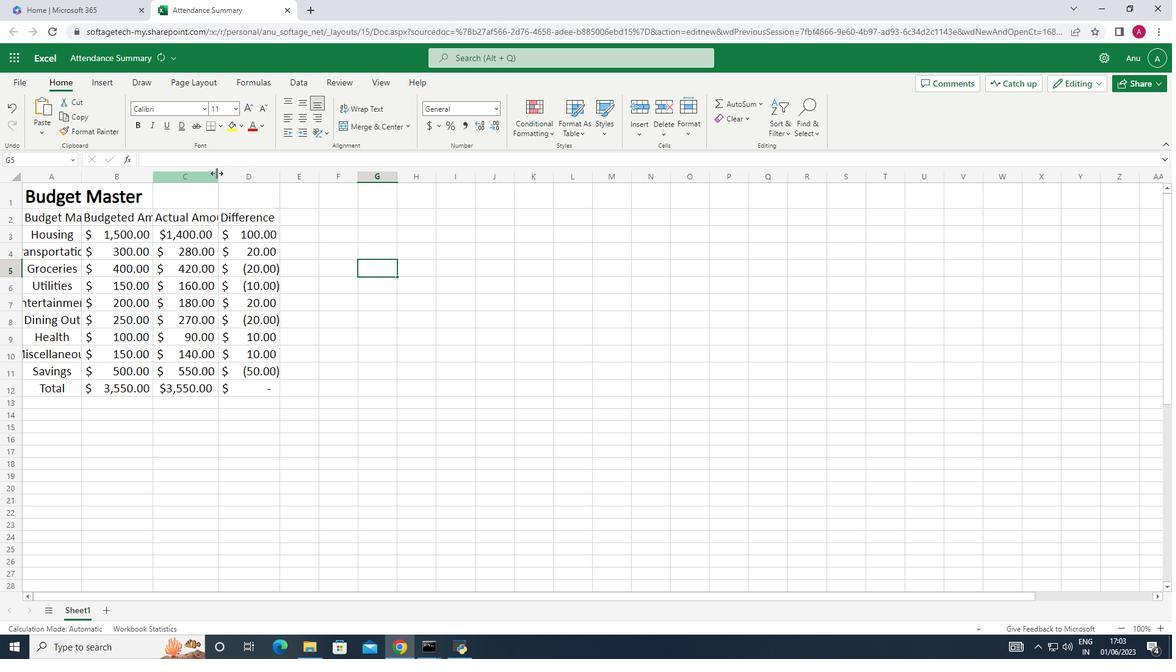 
Action: Mouse pressed left at (217, 172)
Screenshot: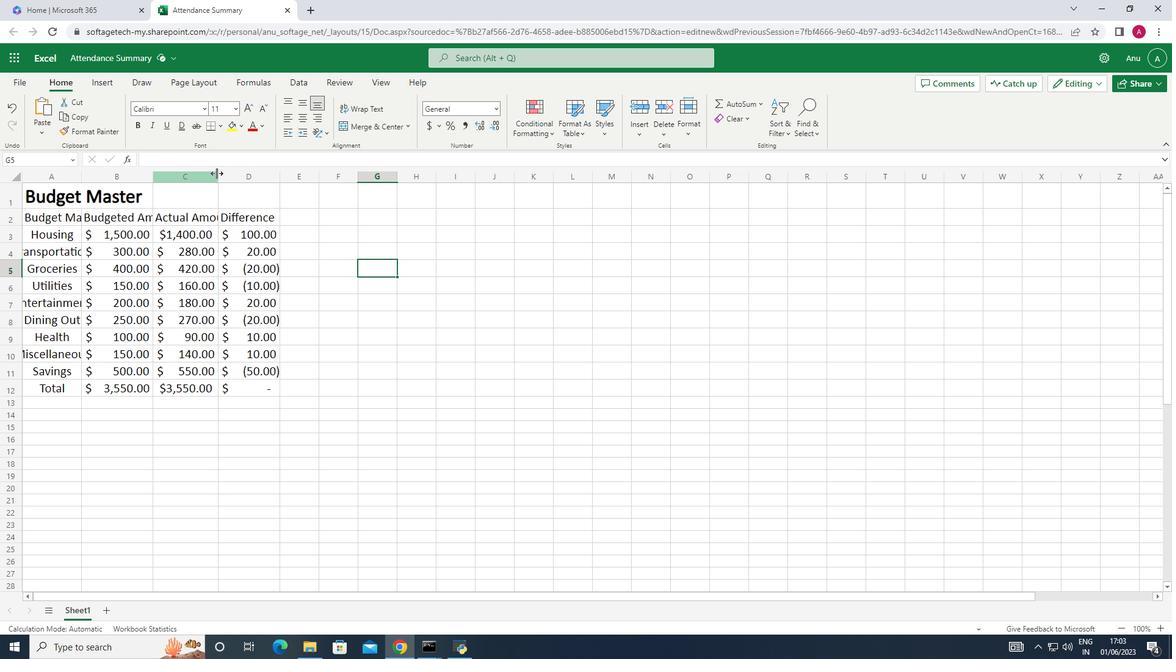 
Action: Mouse pressed left at (217, 172)
Screenshot: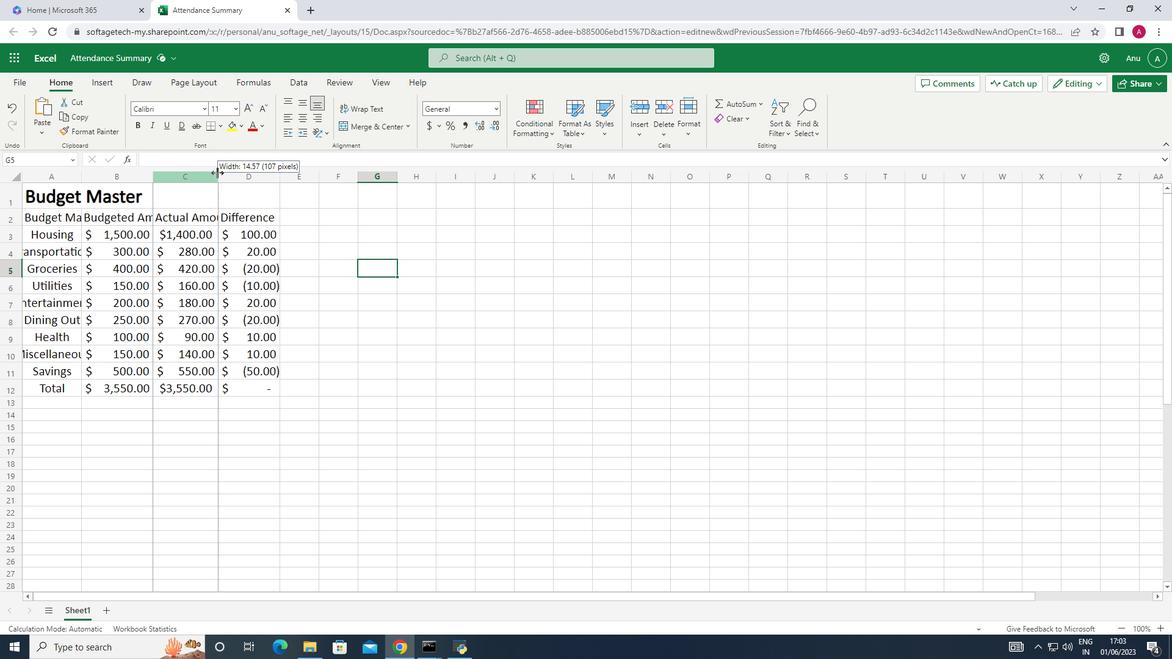 
Action: Mouse moved to (153, 172)
Screenshot: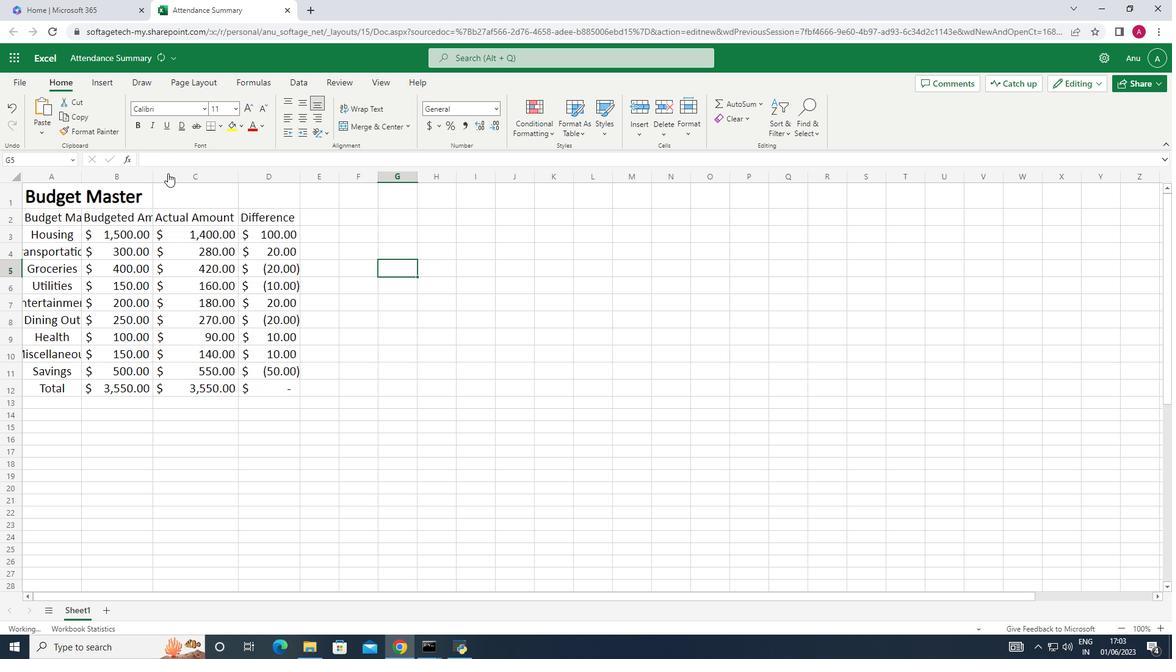 
Action: Mouse pressed left at (153, 172)
Screenshot: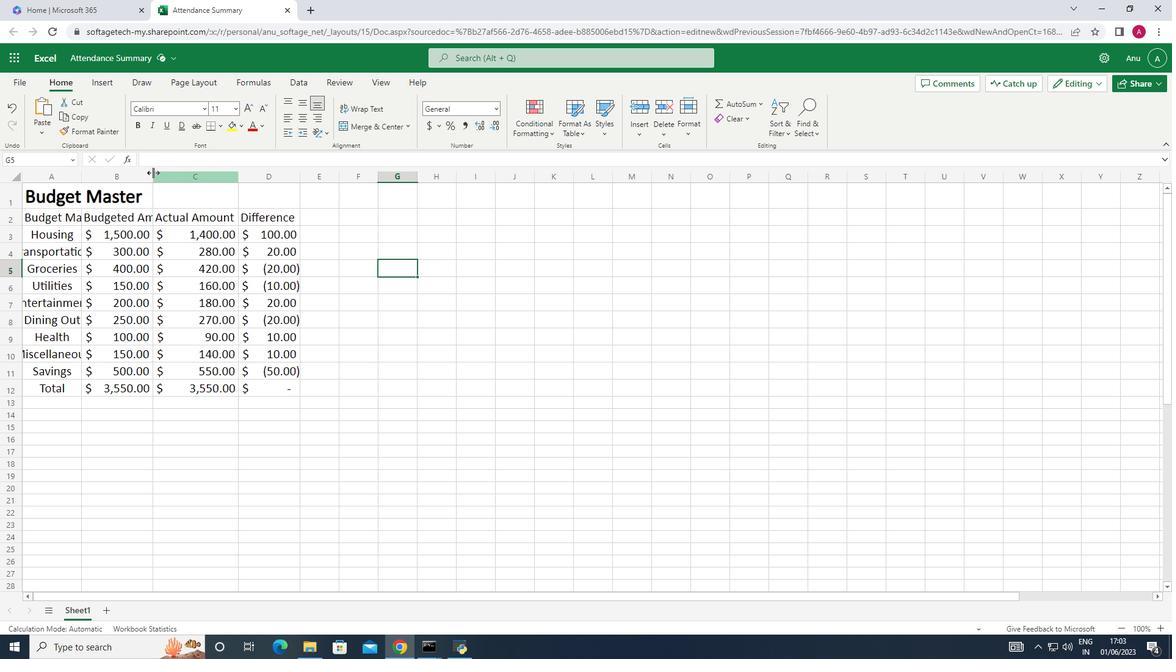 
Action: Mouse pressed left at (153, 172)
Screenshot: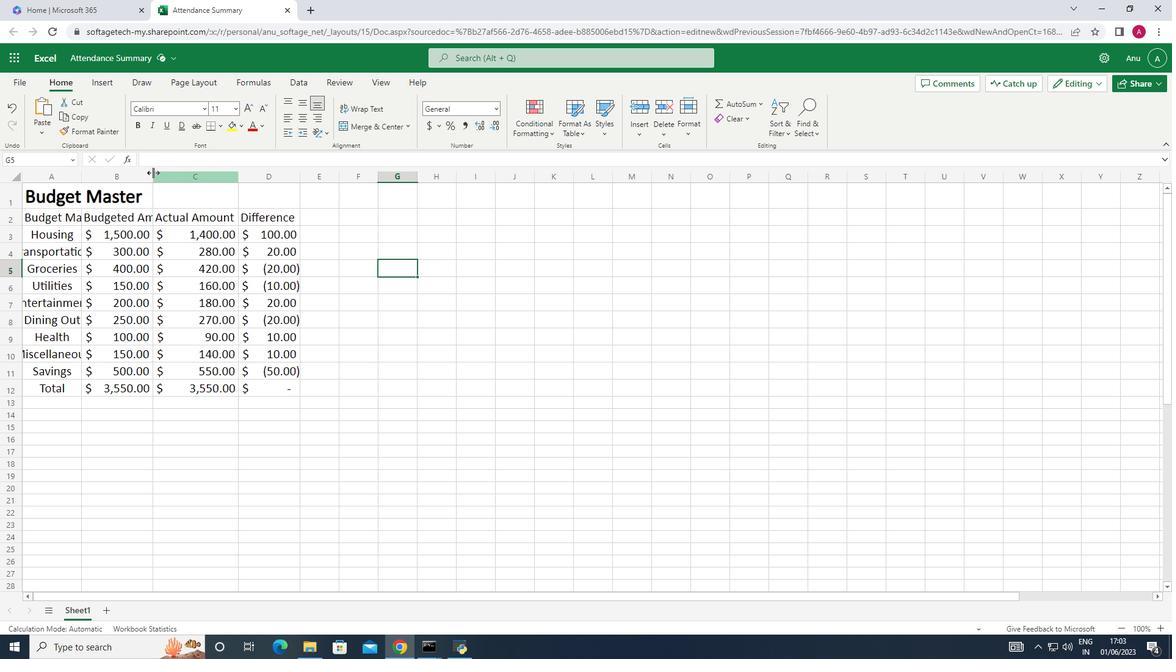 
Action: Mouse moved to (97, 173)
Screenshot: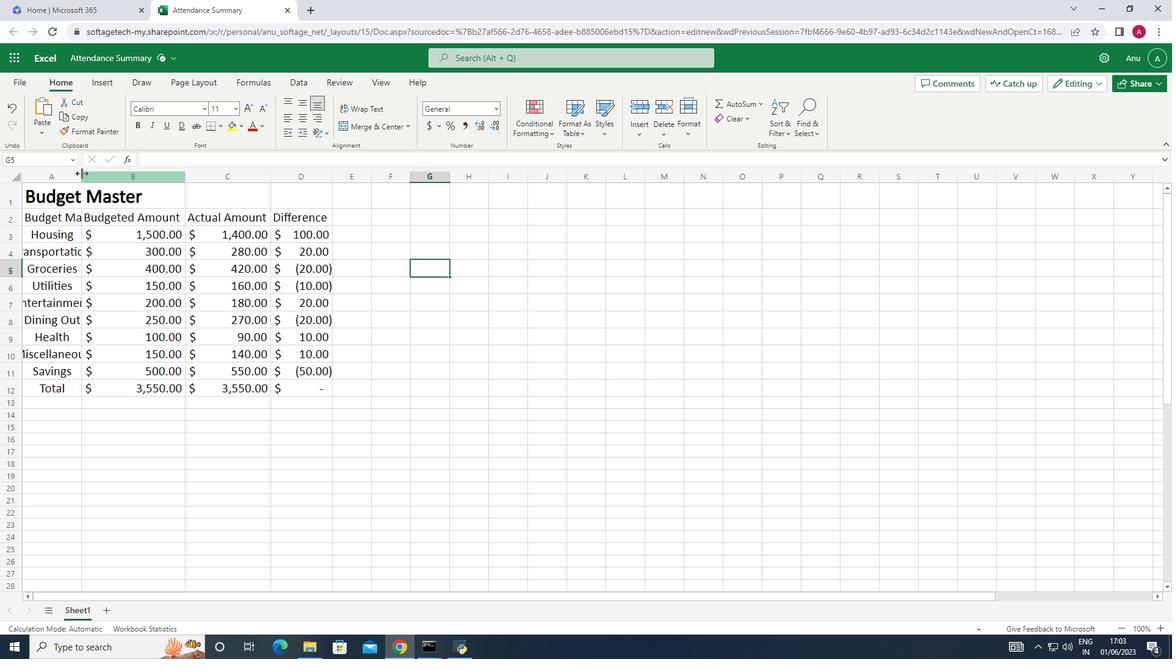 
Action: Mouse pressed left at (81, 173)
Screenshot: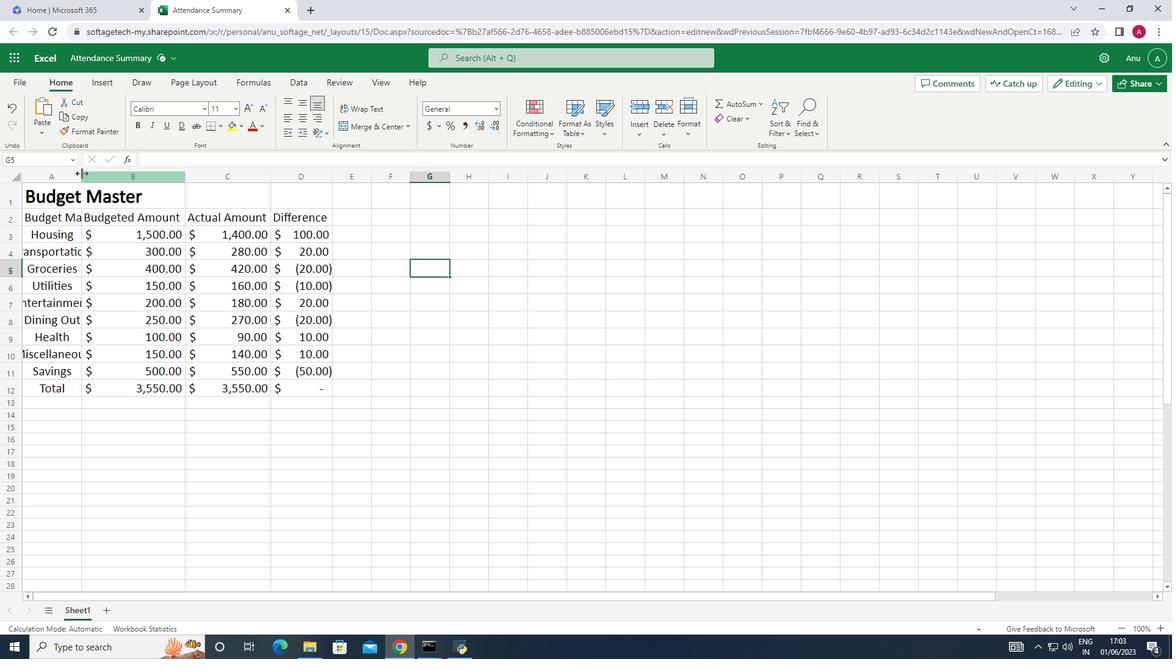 
Action: Mouse moved to (425, 431)
Screenshot: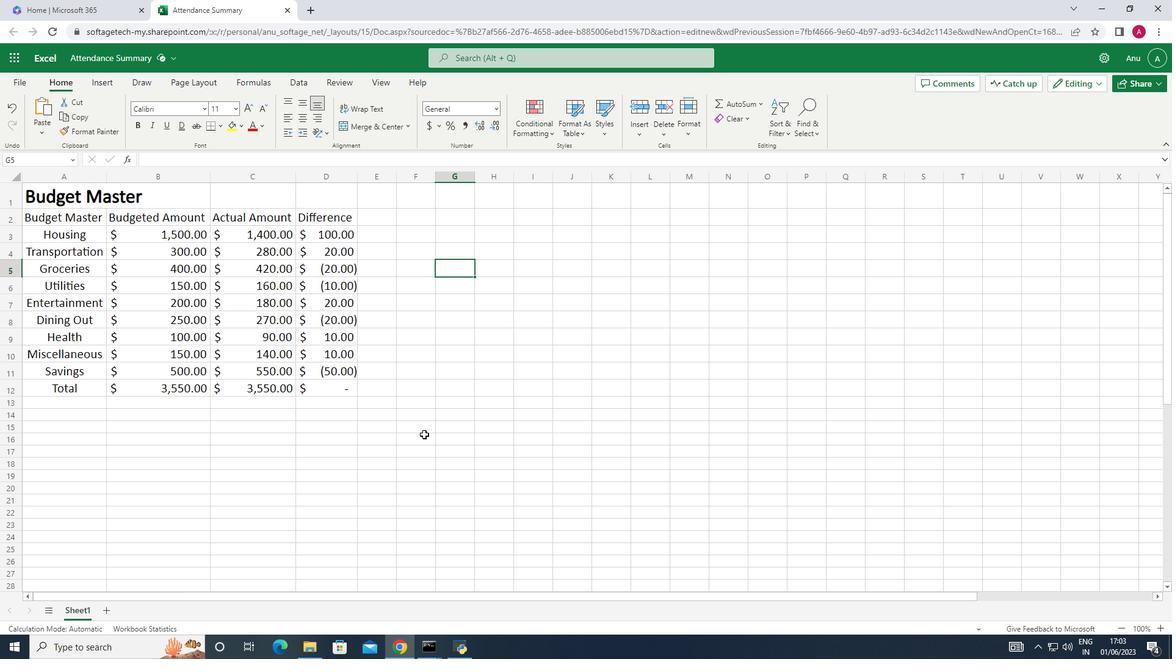 
Action: Mouse pressed left at (425, 431)
Screenshot: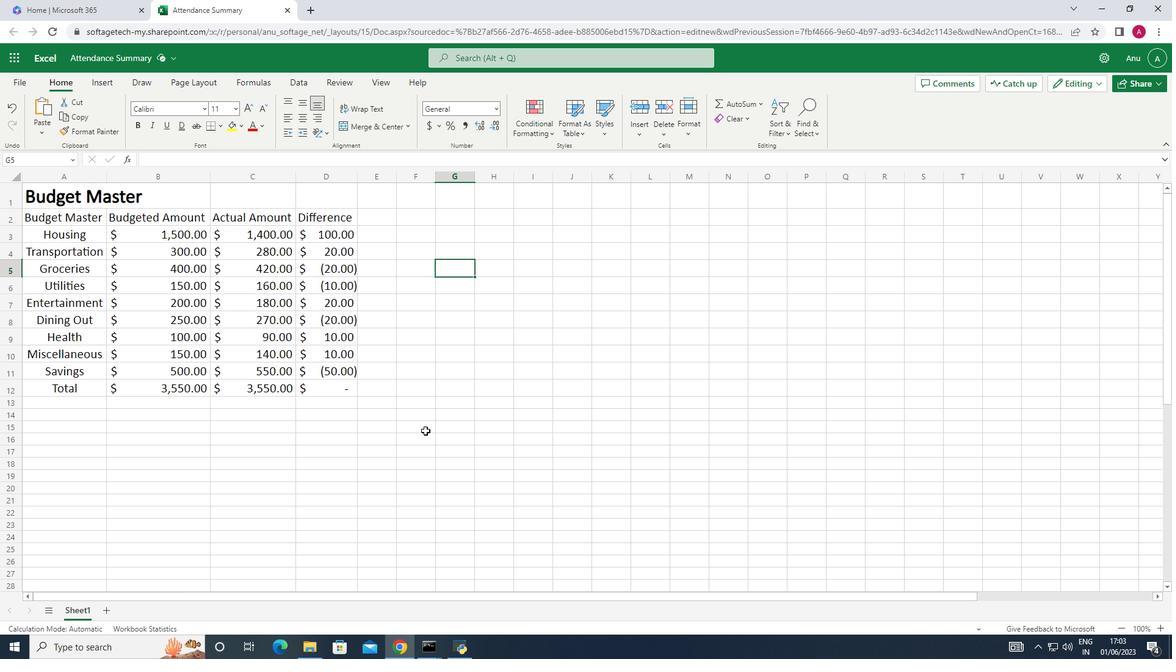 
Action: Mouse moved to (408, 435)
Screenshot: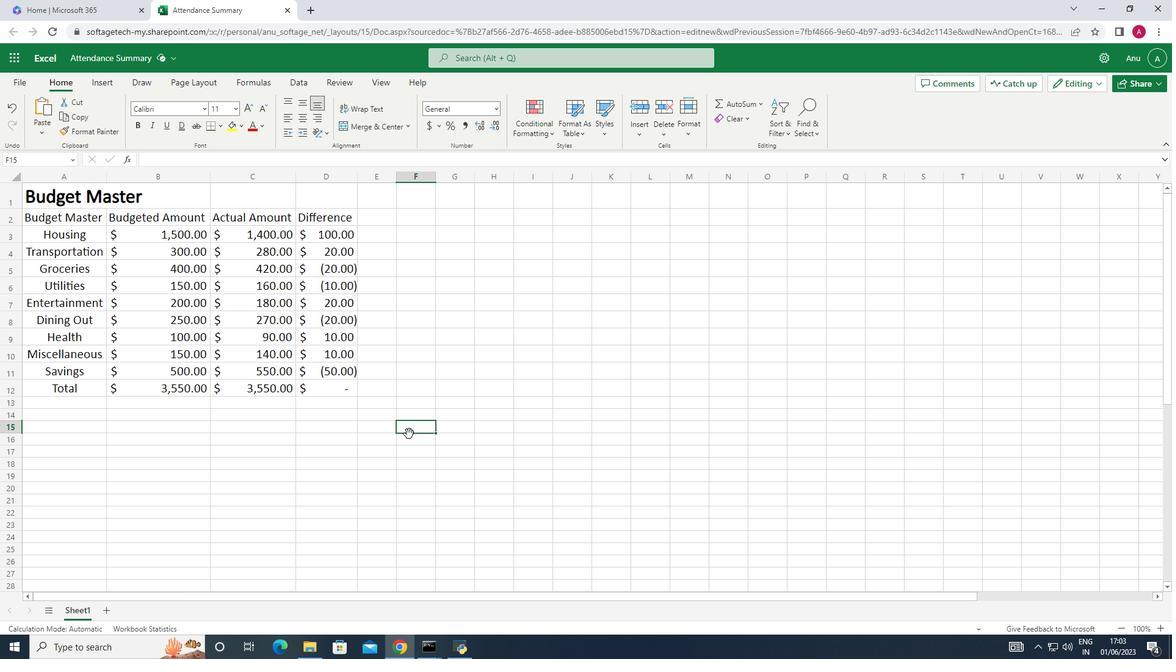 
